 Task: Create new contact,   with mail id: 'GenesisThompson@nbcnewyork.com', first name: 'Genesis', Last name: 'Thompson', Job Title: Business Consultant, Phone number (916) 555-9012. Change life cycle stage to  'Lead' and lead status to 'New'. Add new company to the associated contact: www.reconnectenergy.com_x000D_
 and type: Prospect. Logged in from softage.1@softage.net
Action: Mouse moved to (83, 54)
Screenshot: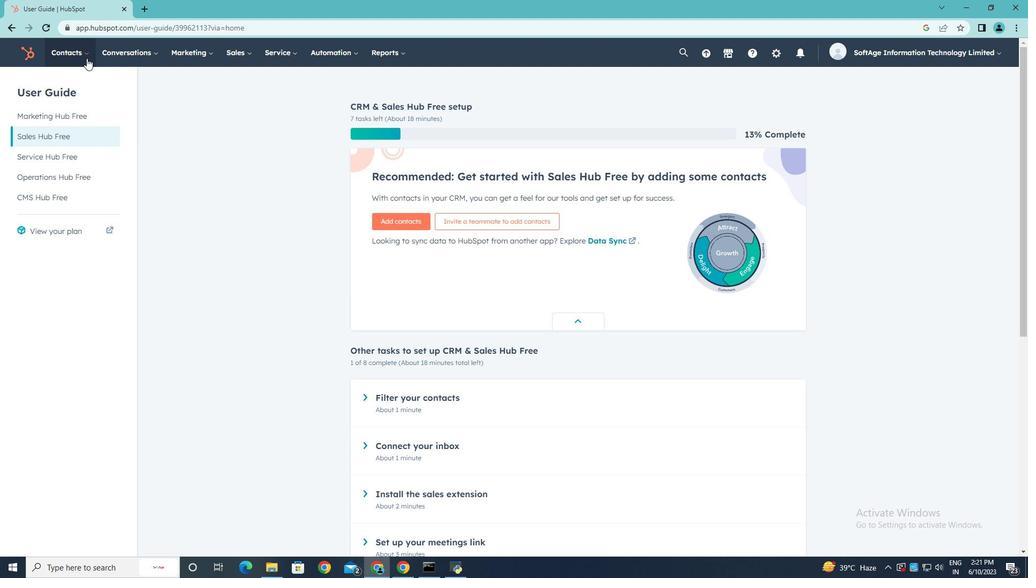 
Action: Mouse pressed left at (83, 54)
Screenshot: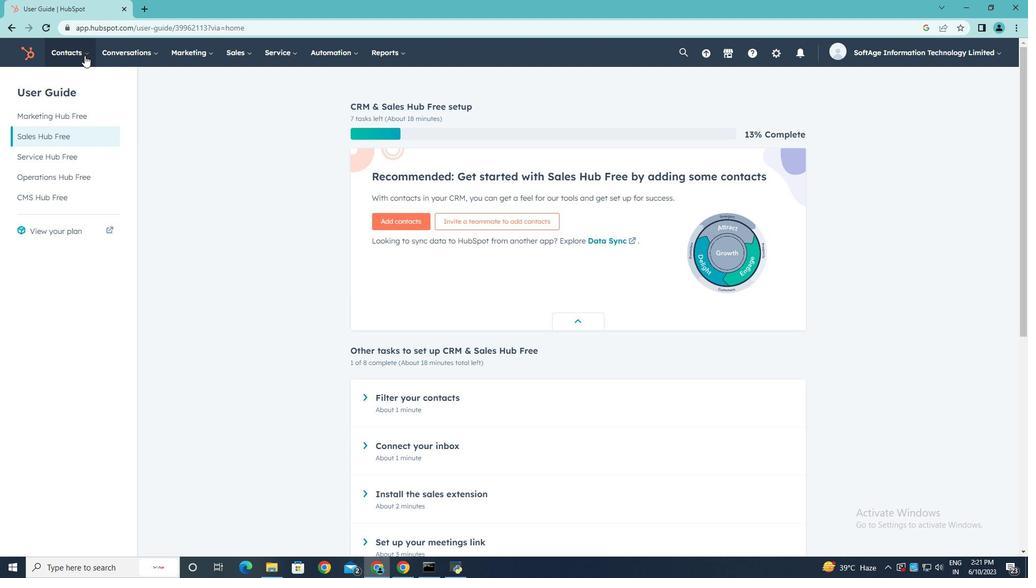 
Action: Mouse moved to (76, 85)
Screenshot: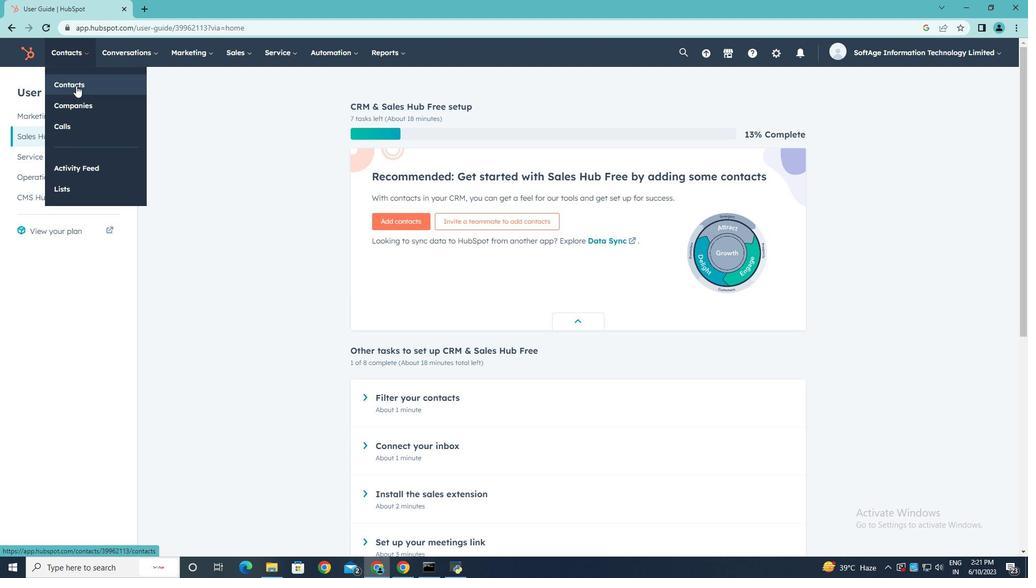 
Action: Mouse pressed left at (76, 85)
Screenshot: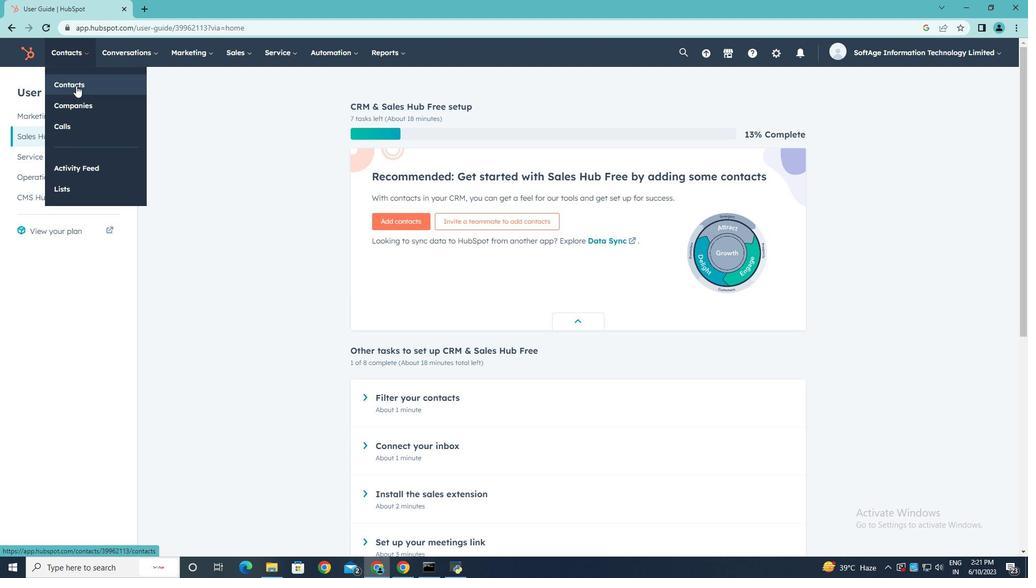 
Action: Mouse moved to (973, 92)
Screenshot: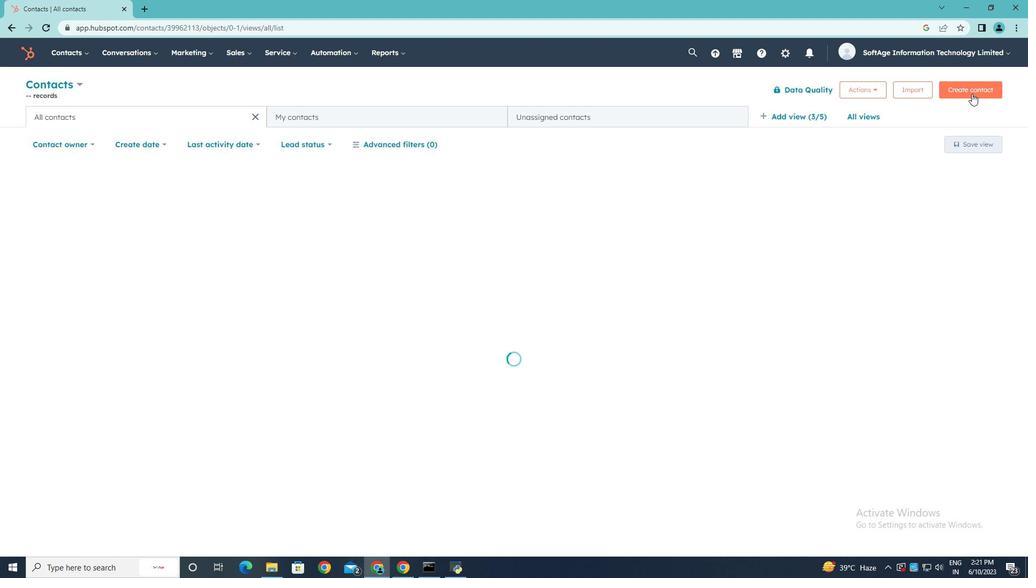 
Action: Mouse pressed left at (973, 92)
Screenshot: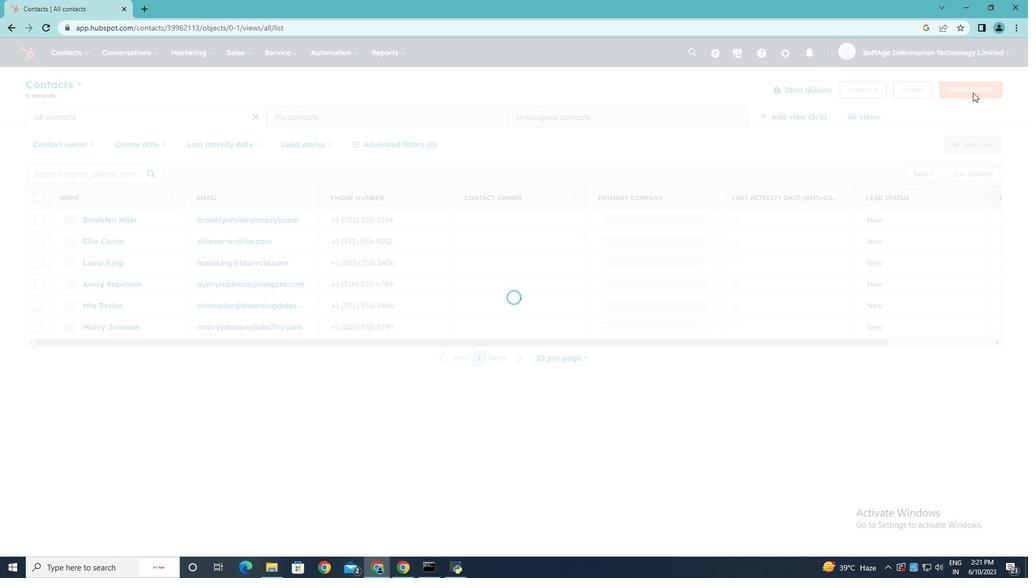 
Action: Mouse moved to (769, 138)
Screenshot: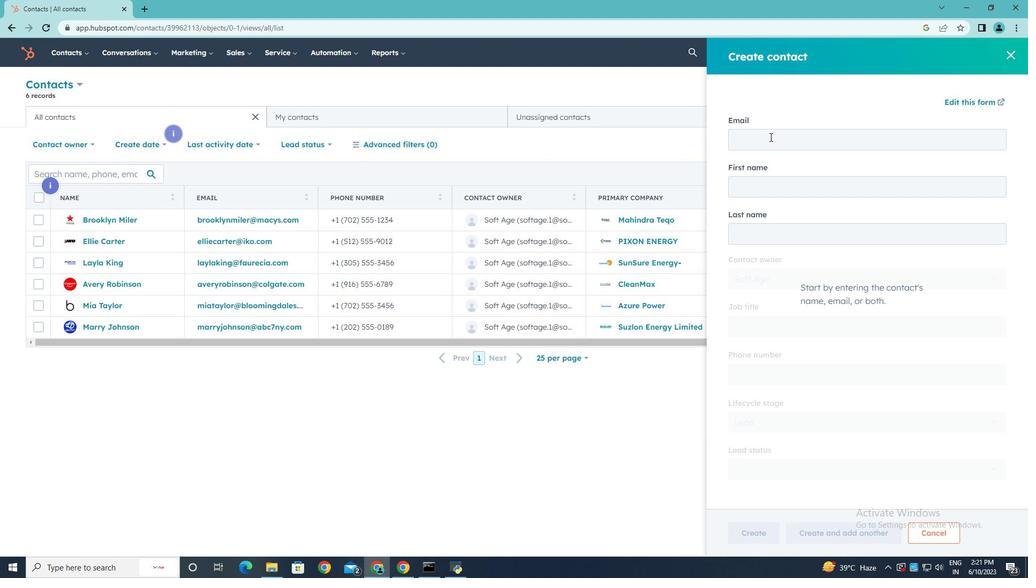 
Action: Mouse pressed left at (769, 138)
Screenshot: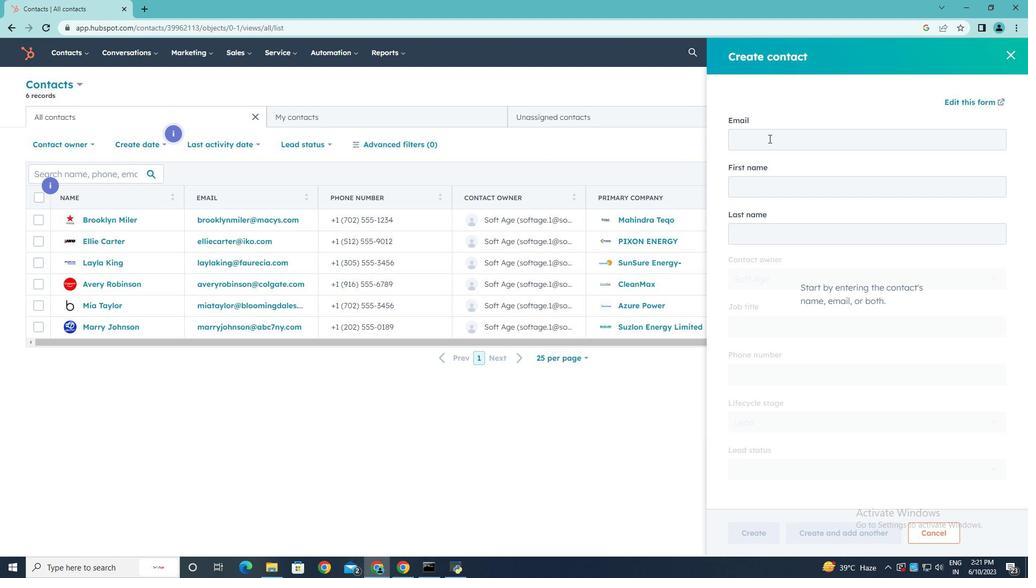 
Action: Key pressed <Key.shift>Genesis<Key.shift><Key.shift>Thompson<Key.shift>@nbcner<Key.backspace>wyork.com
Screenshot: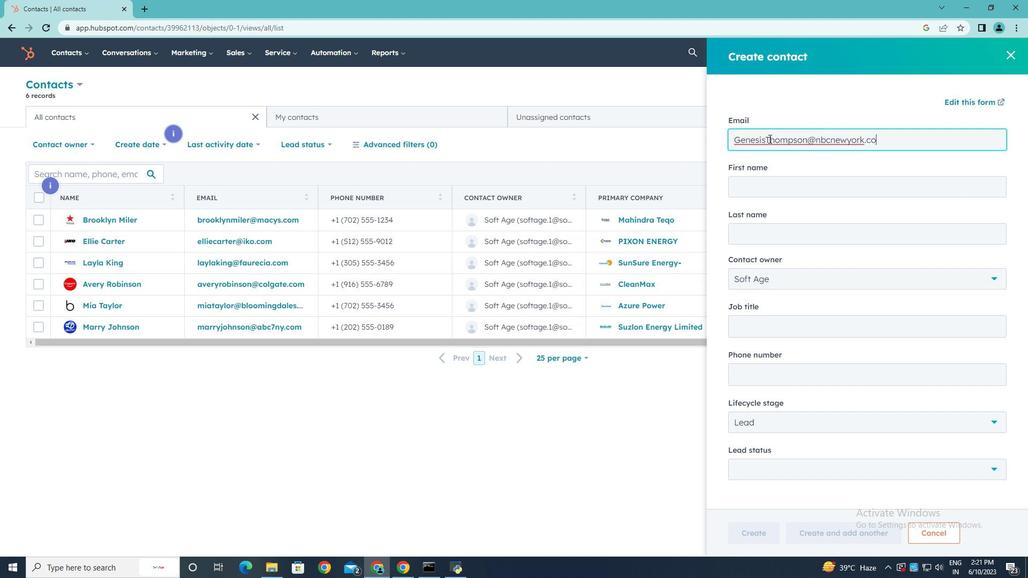 
Action: Mouse moved to (790, 182)
Screenshot: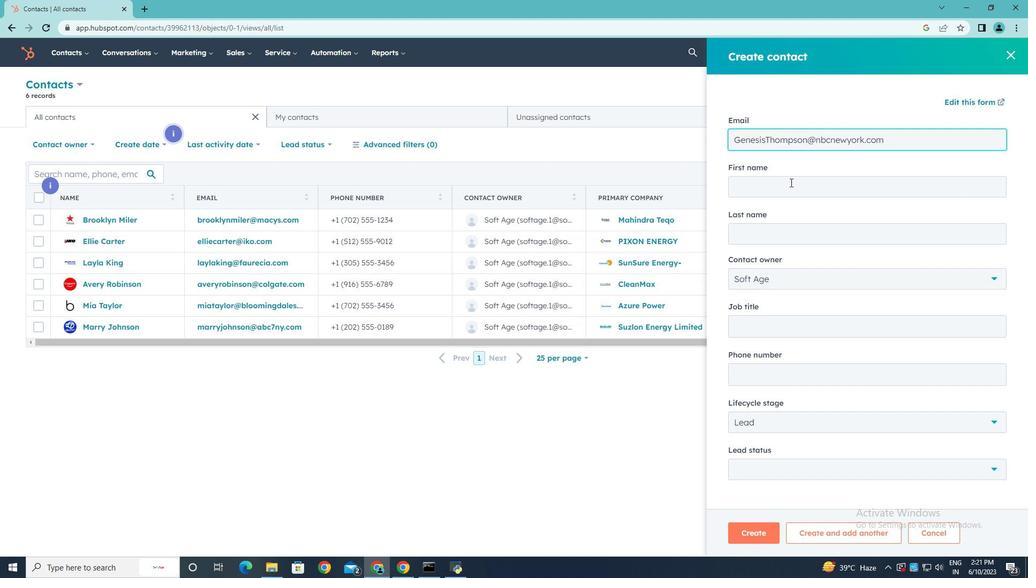 
Action: Mouse pressed left at (790, 182)
Screenshot: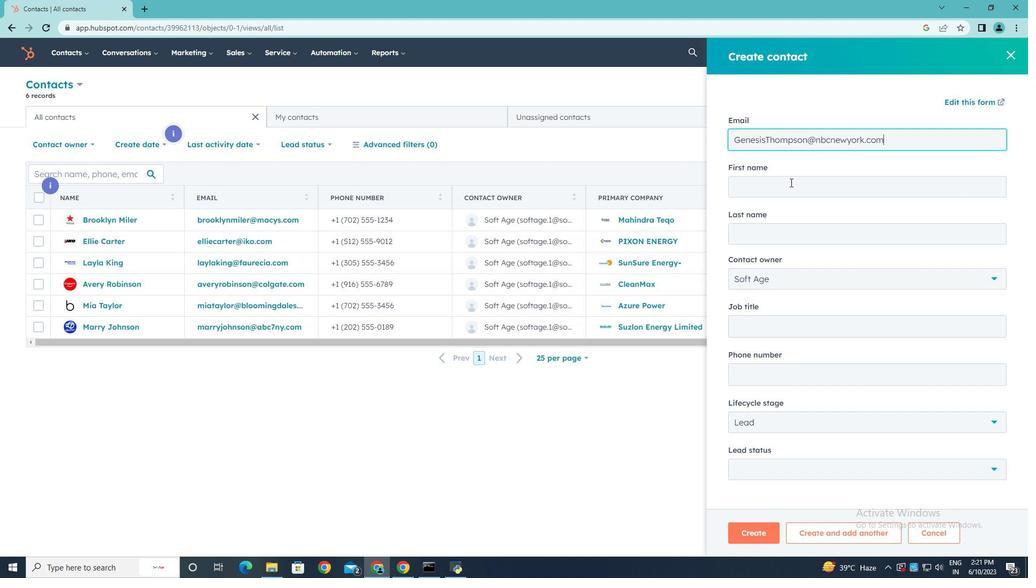 
Action: Key pressed <Key.shift>Genesis
Screenshot: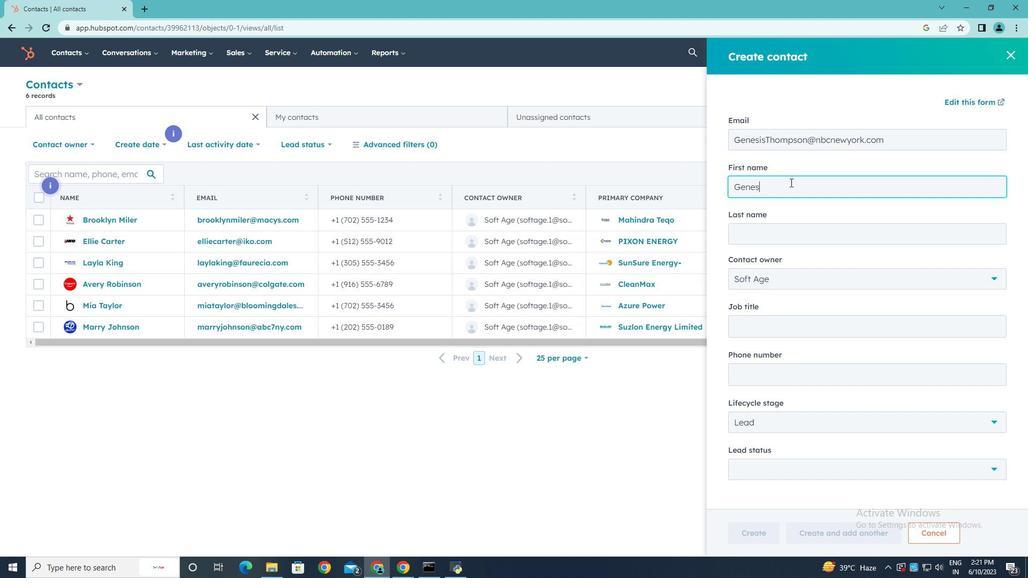 
Action: Mouse moved to (779, 236)
Screenshot: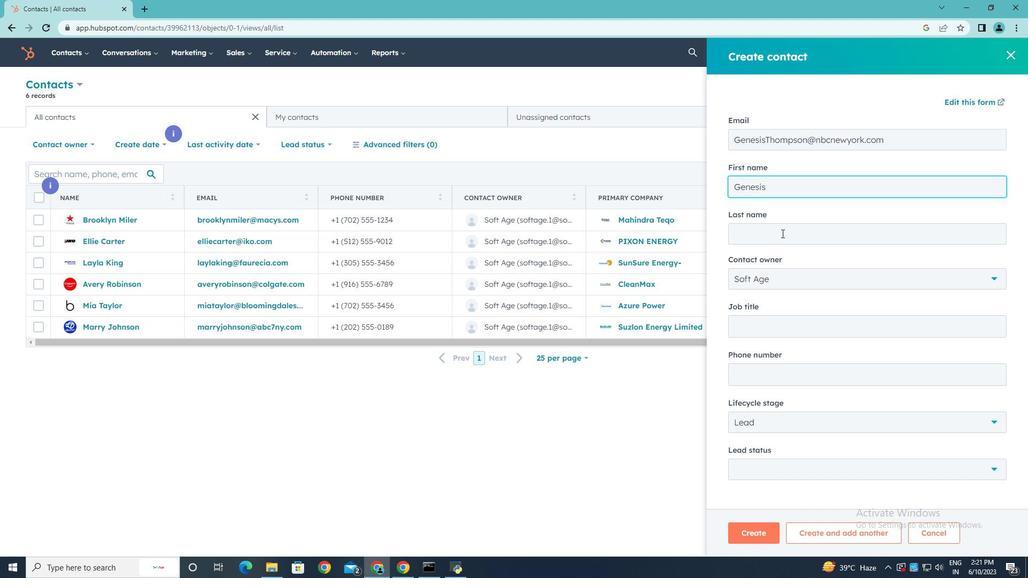
Action: Mouse pressed left at (779, 236)
Screenshot: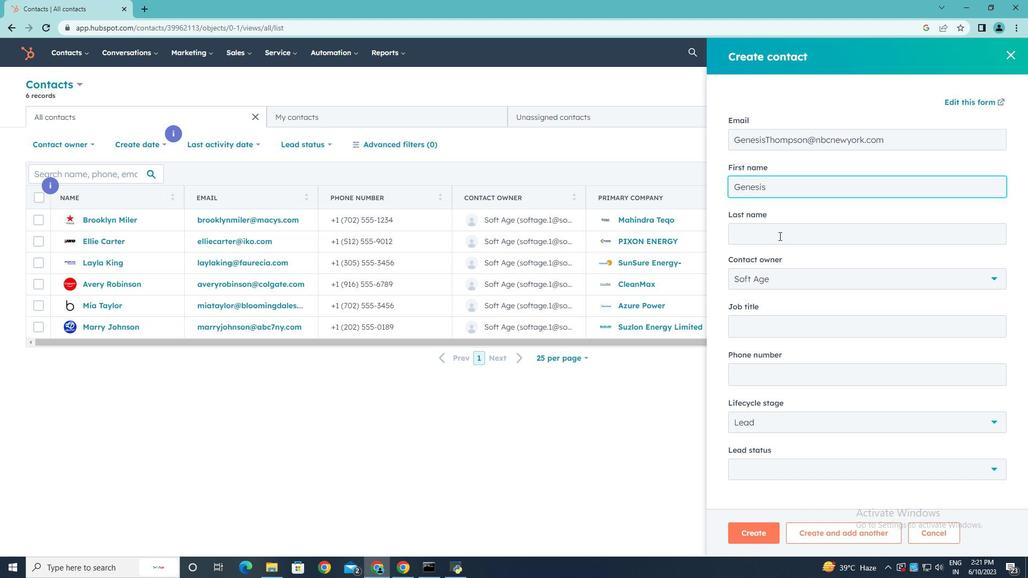 
Action: Key pressed <Key.shift>Thompson
Screenshot: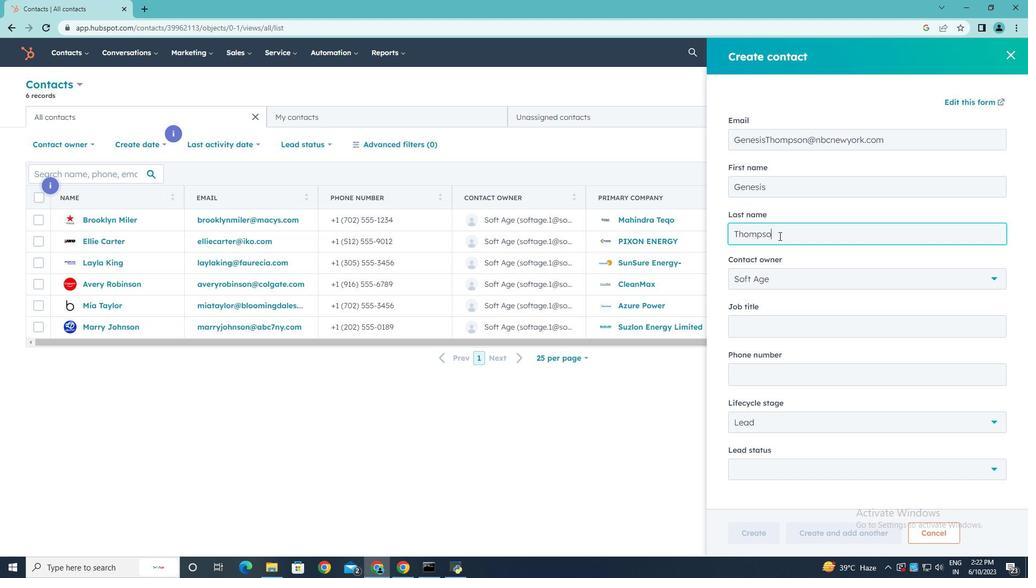 
Action: Mouse moved to (759, 326)
Screenshot: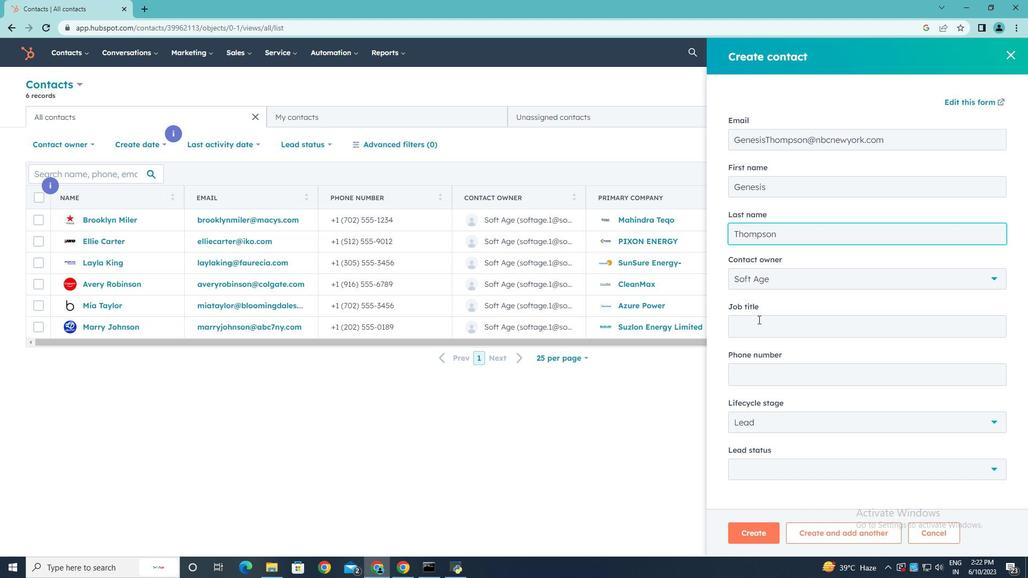 
Action: Mouse pressed left at (759, 326)
Screenshot: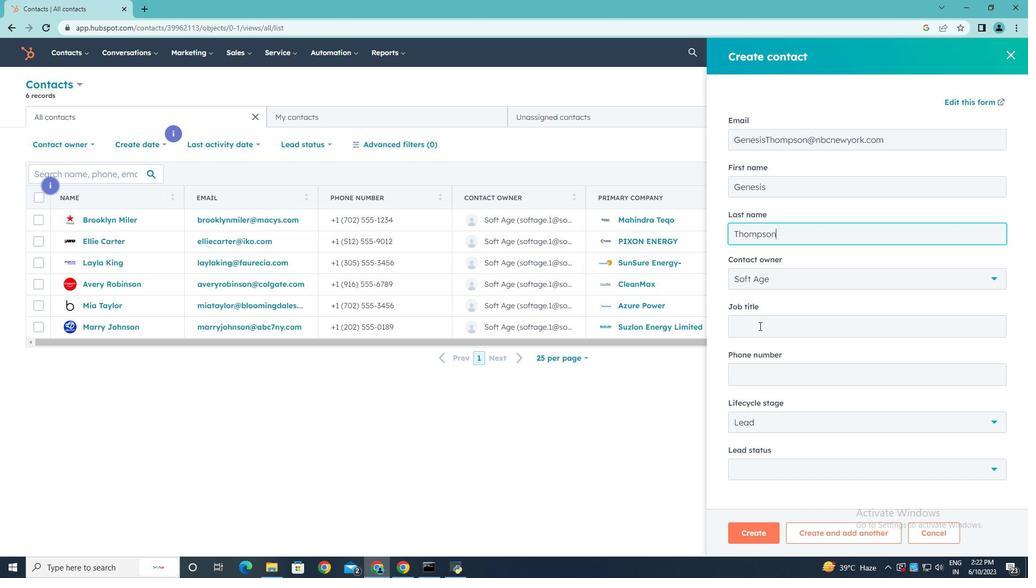 
Action: Key pressed <Key.shift><Key.shift><Key.shift><Key.shift><Key.shift><Key.shift><Key.shift><Key.shift><Key.shift><Key.shift><Key.shift><Key.shift><Key.shift><Key.shift><Key.shift><Key.shift><Key.shift><Key.shift><Key.shift><Key.shift><Key.shift><Key.shift><Key.shift><Key.shift><Key.shift><Key.shift><Key.shift><Key.shift>Business<Key.space><Key.shift>Consultant
Screenshot: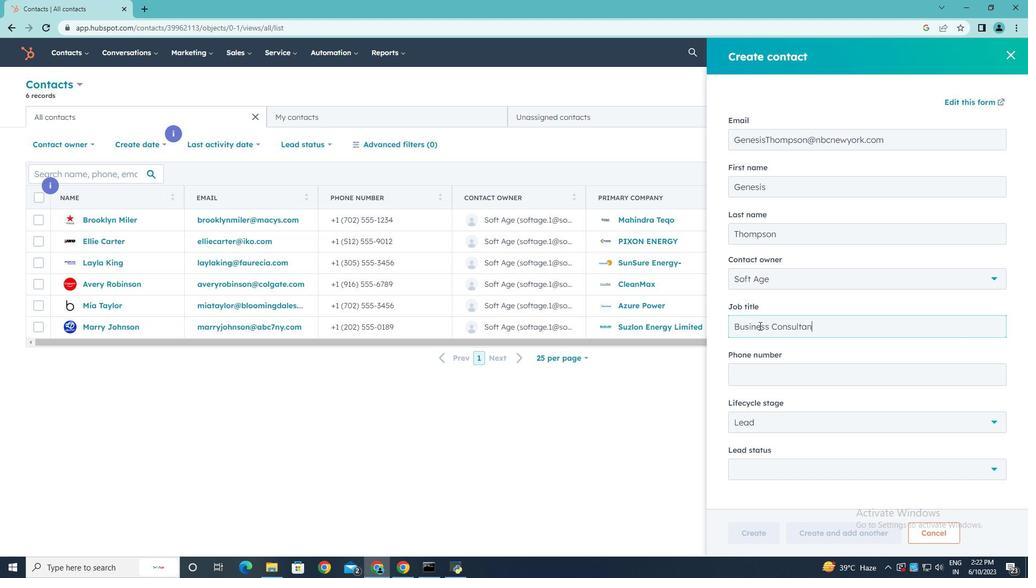 
Action: Mouse moved to (768, 372)
Screenshot: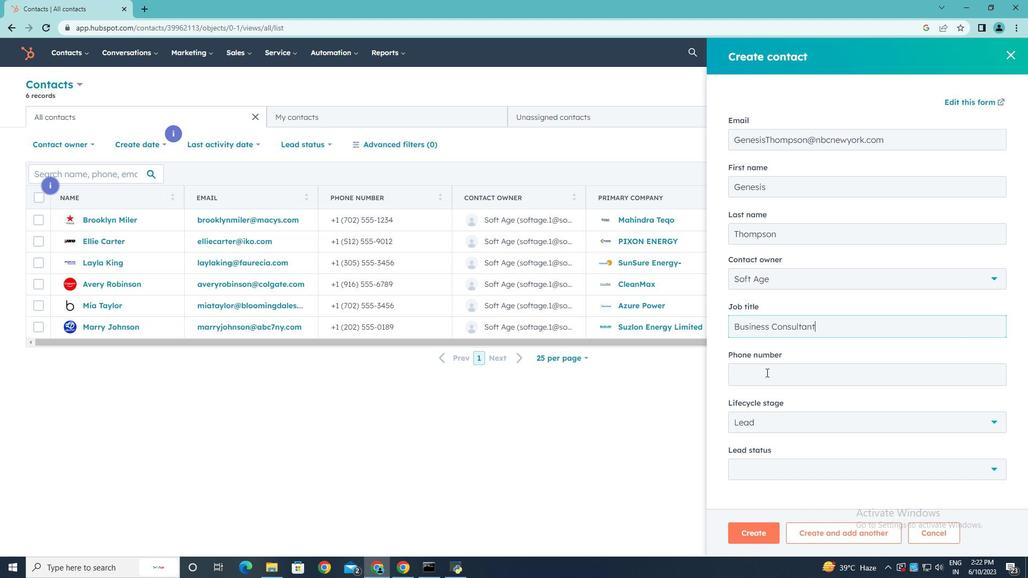 
Action: Mouse pressed left at (768, 372)
Screenshot: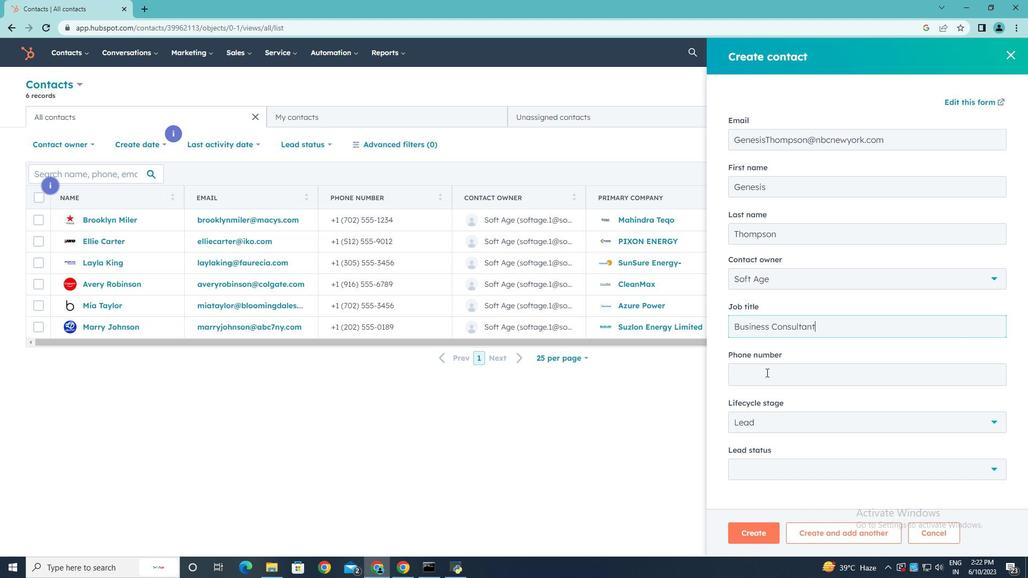 
Action: Key pressed 9165559012
Screenshot: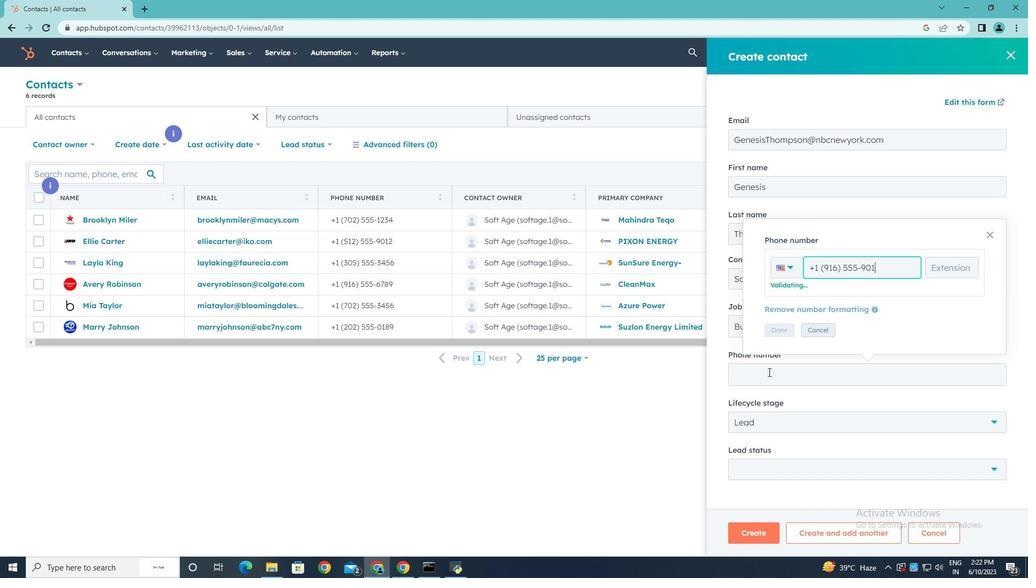 
Action: Mouse moved to (783, 332)
Screenshot: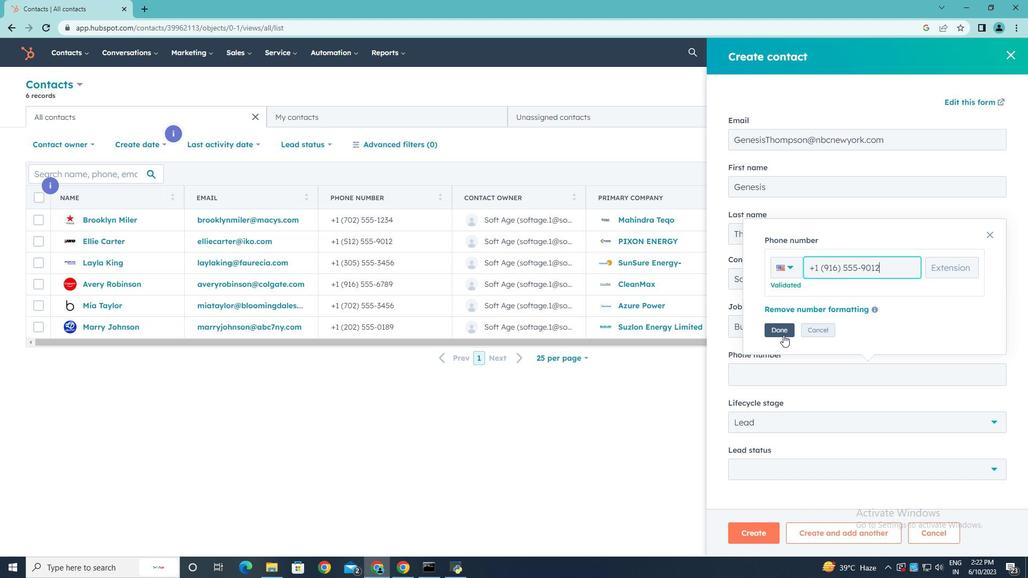 
Action: Mouse pressed left at (783, 332)
Screenshot: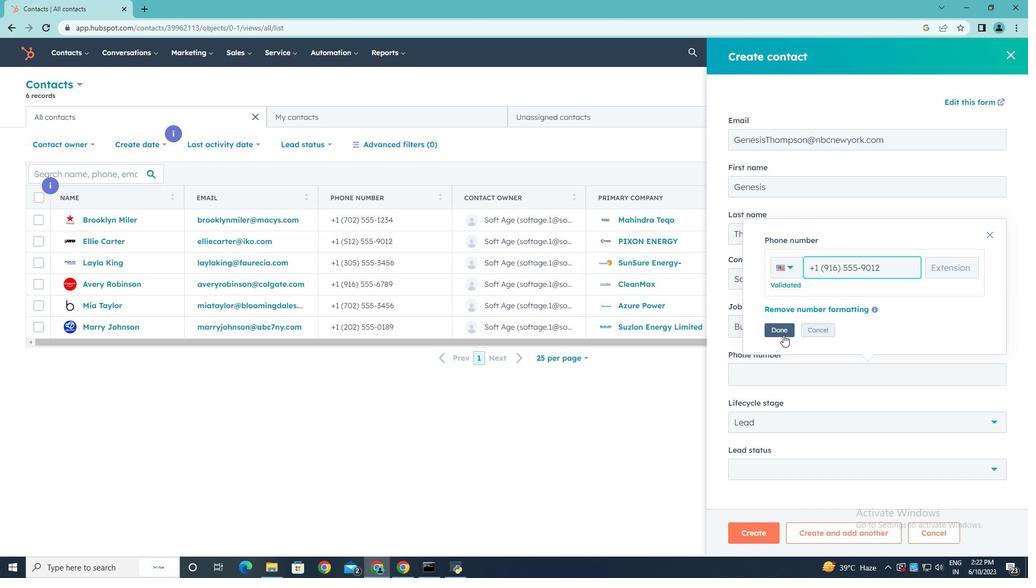 
Action: Mouse moved to (963, 423)
Screenshot: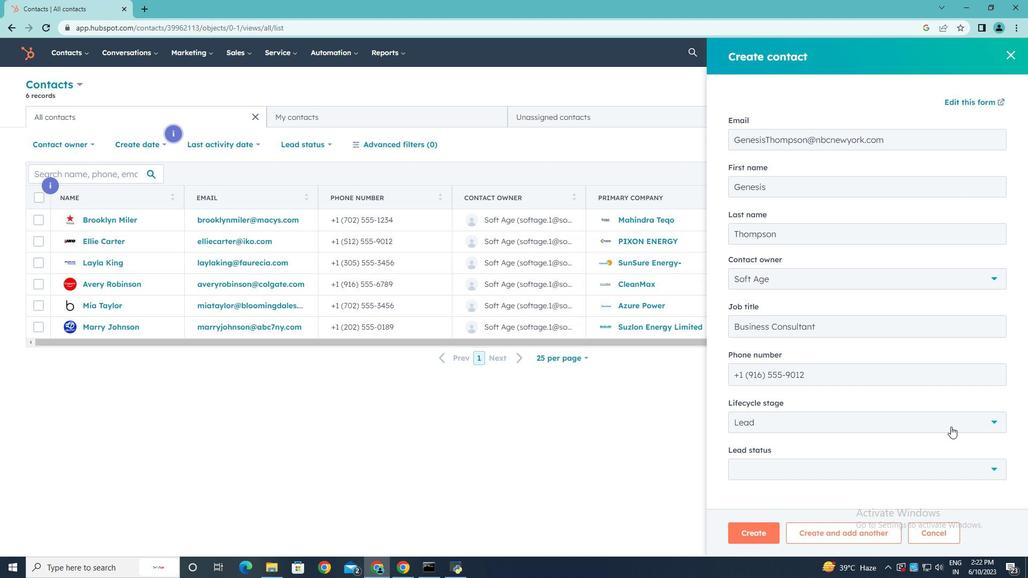 
Action: Mouse pressed left at (963, 423)
Screenshot: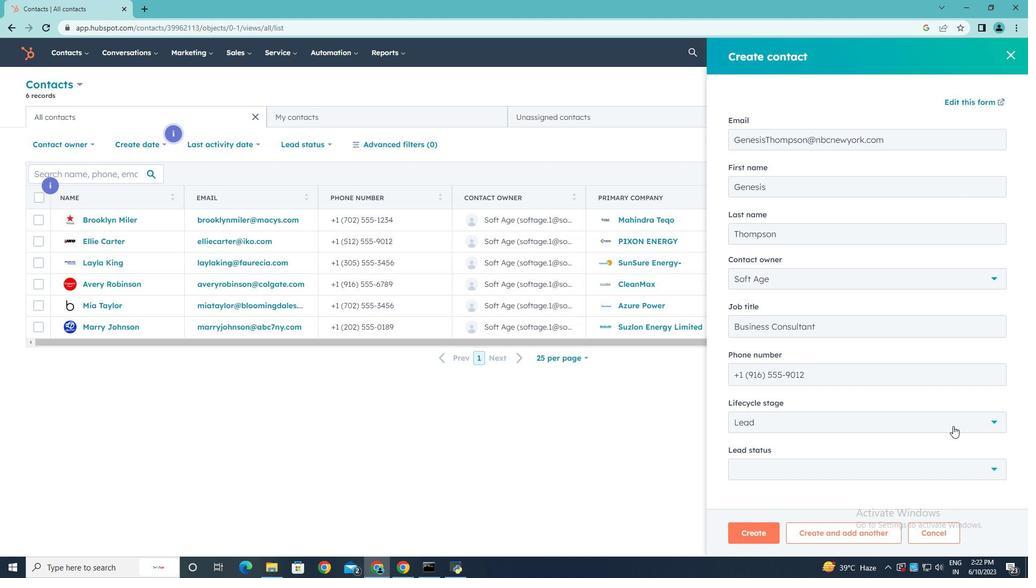
Action: Mouse moved to (794, 328)
Screenshot: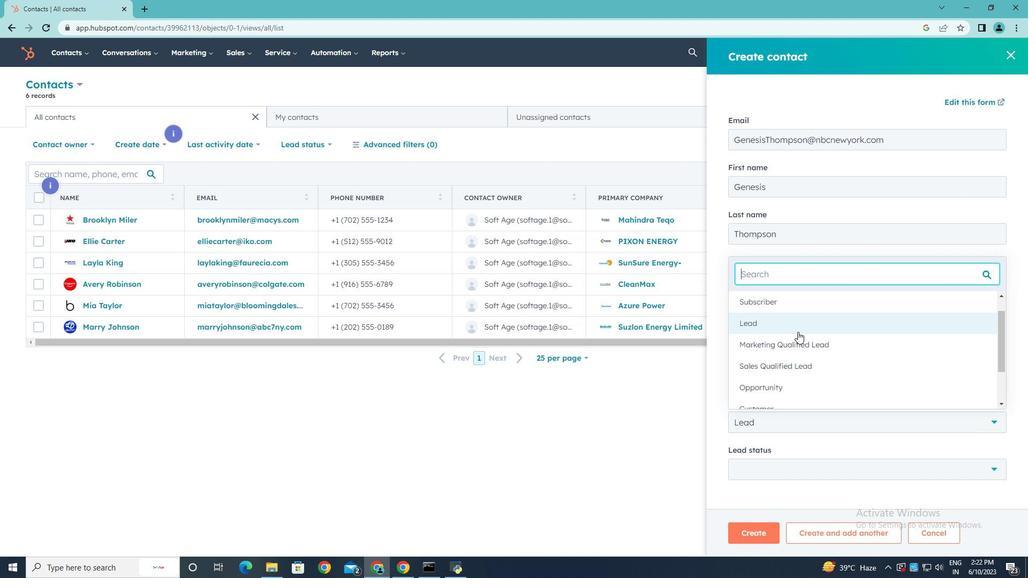 
Action: Mouse pressed left at (794, 328)
Screenshot: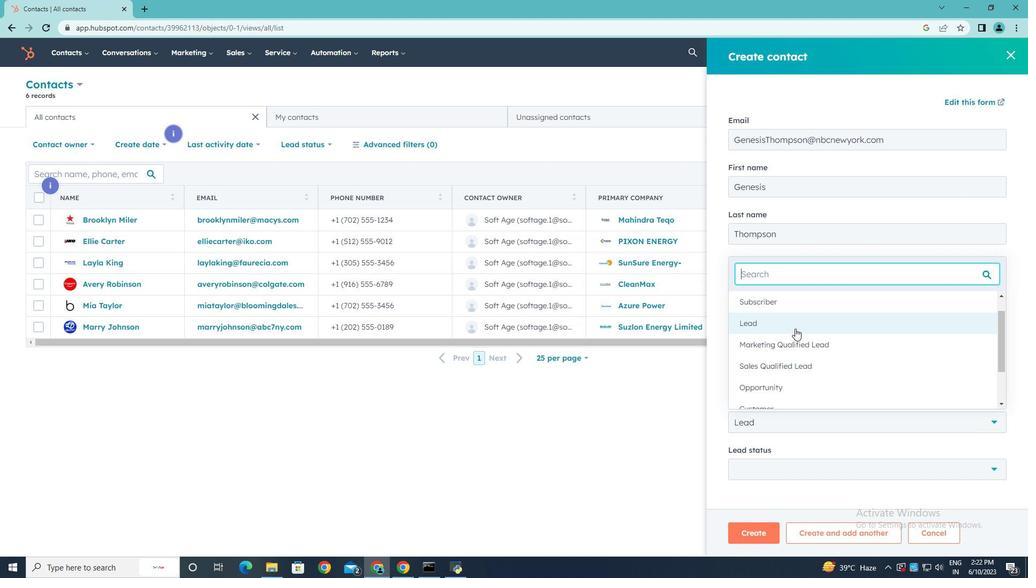 
Action: Mouse moved to (998, 472)
Screenshot: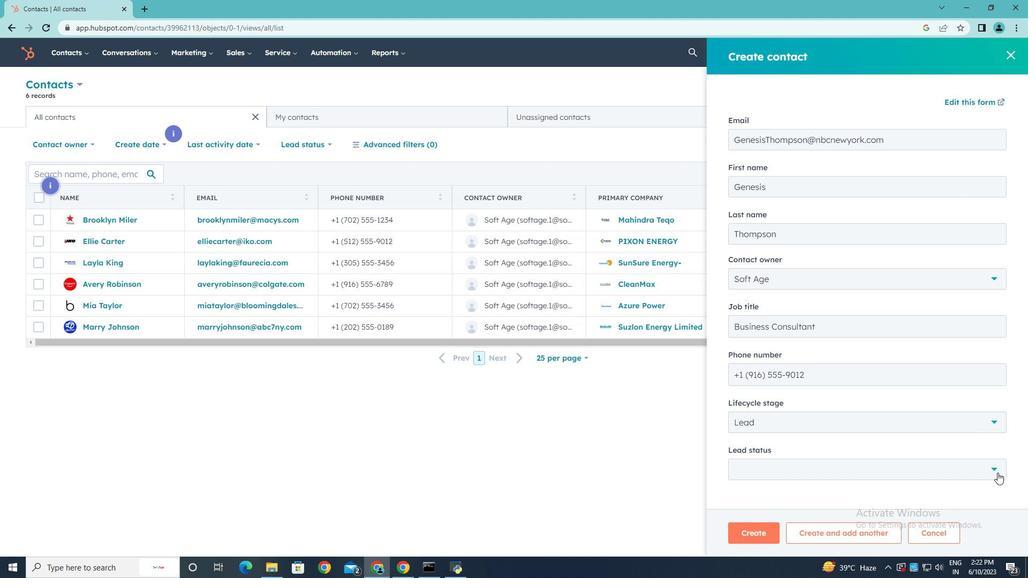 
Action: Mouse pressed left at (998, 472)
Screenshot: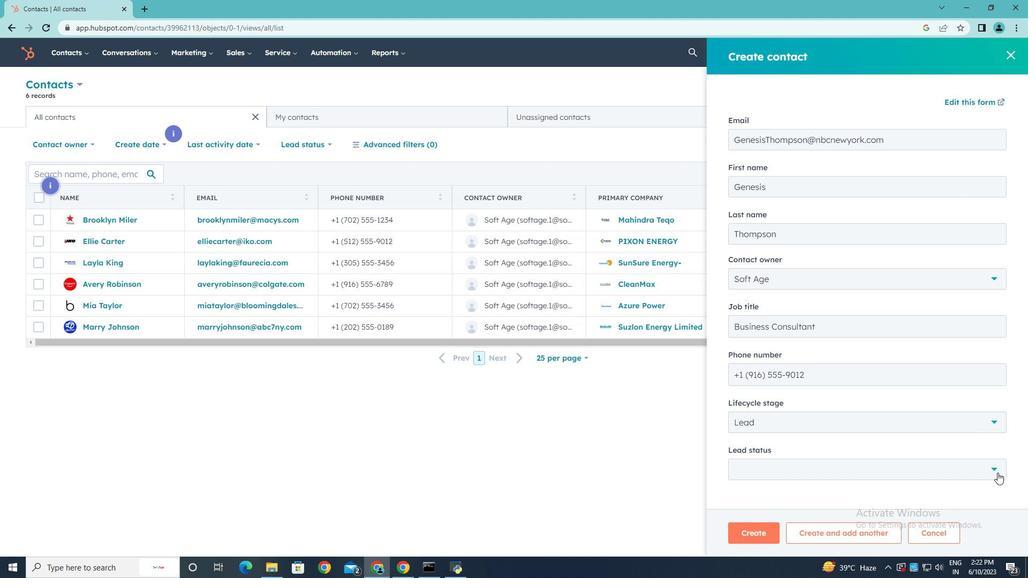 
Action: Mouse moved to (837, 374)
Screenshot: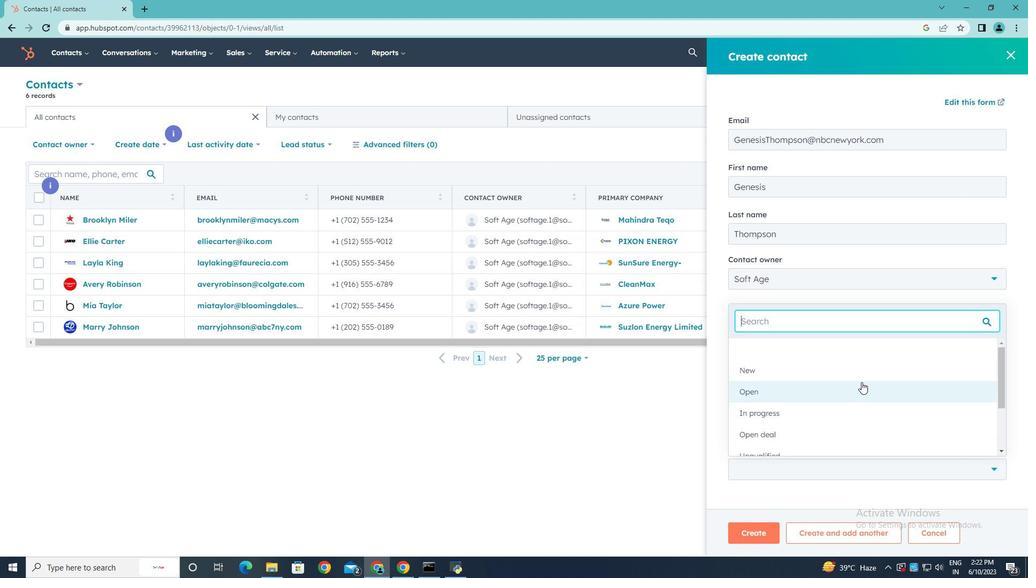 
Action: Mouse pressed left at (837, 374)
Screenshot: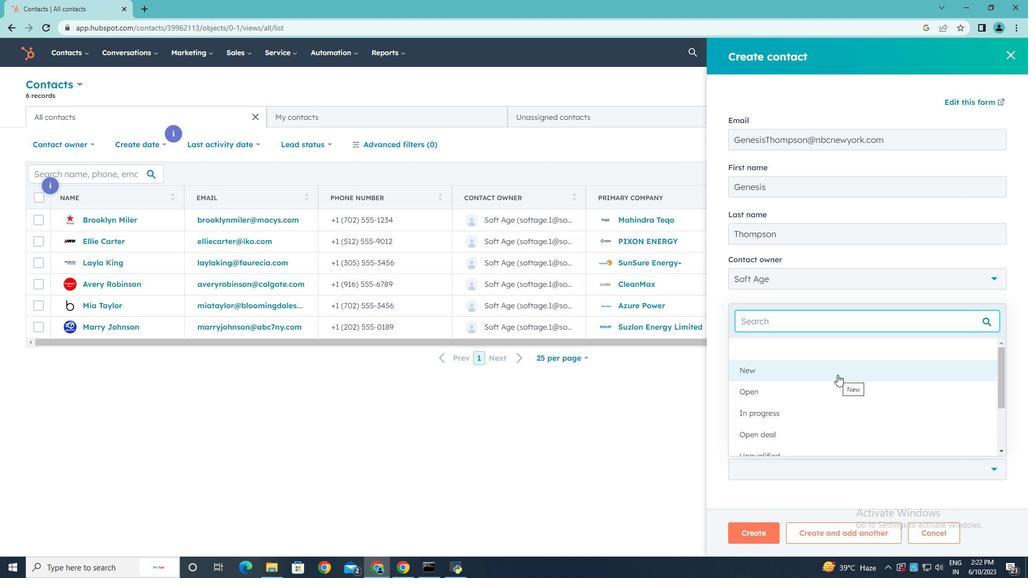 
Action: Mouse moved to (838, 431)
Screenshot: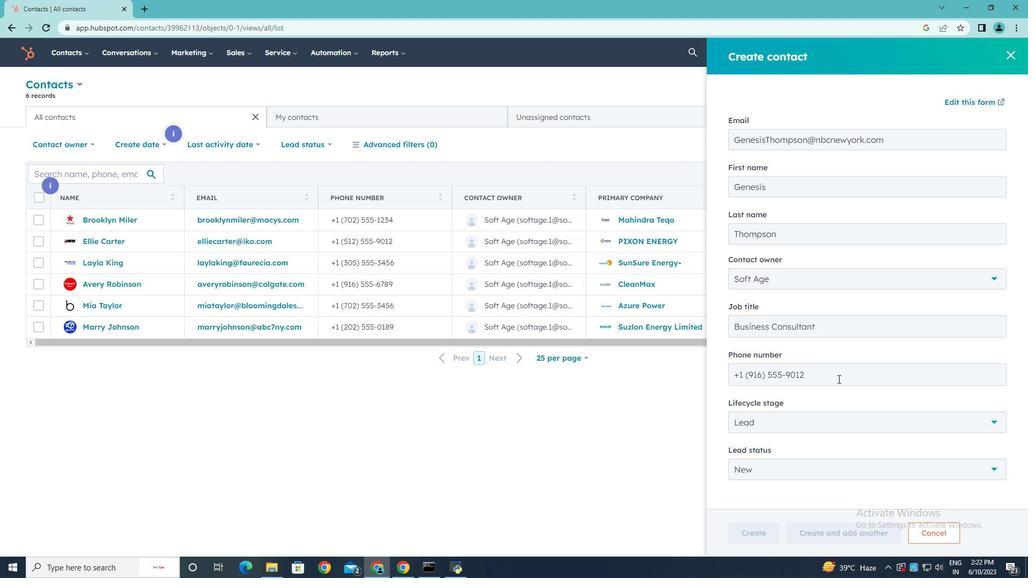 
Action: Mouse scrolled (838, 431) with delta (0, 0)
Screenshot: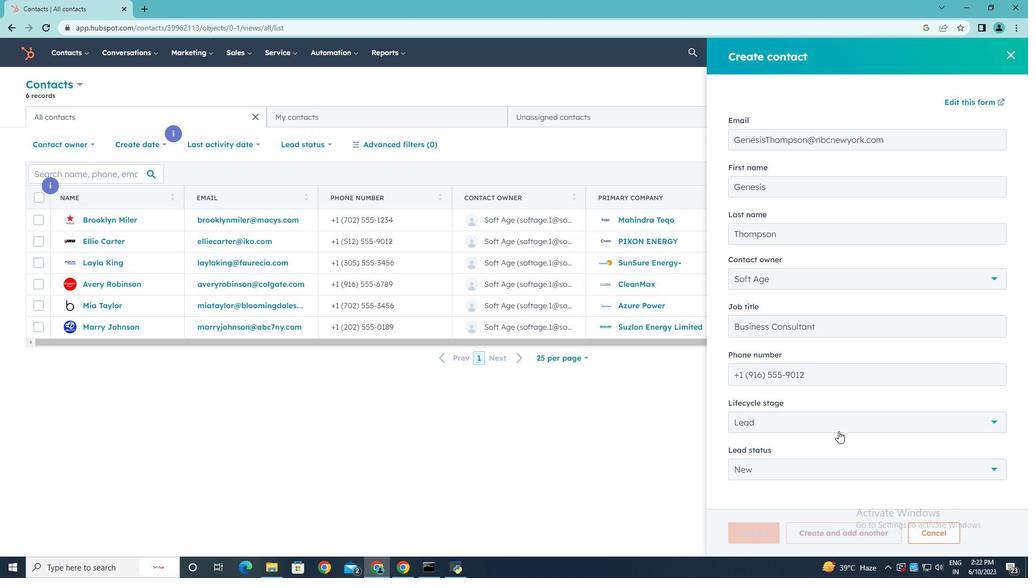 
Action: Mouse scrolled (838, 431) with delta (0, 0)
Screenshot: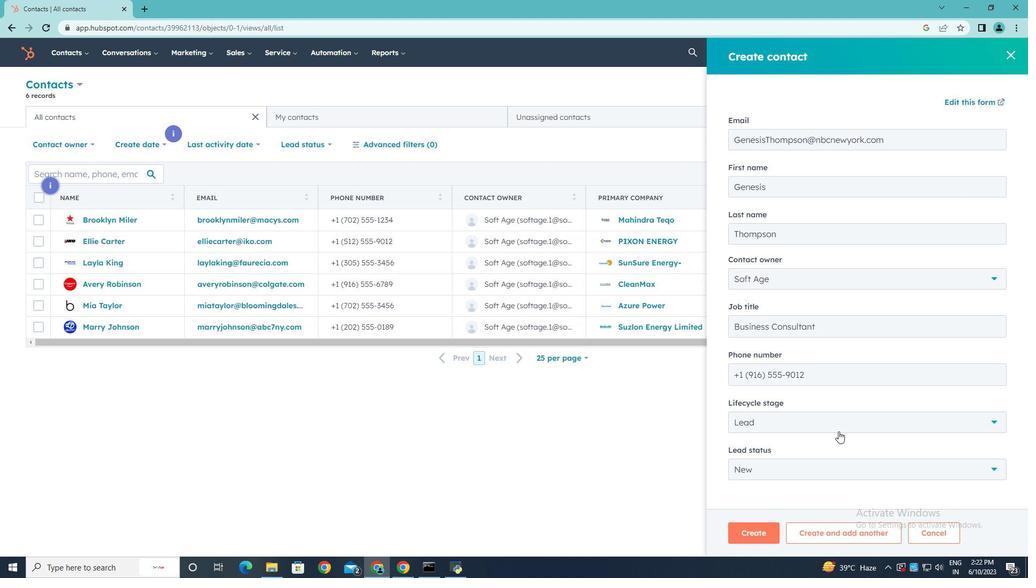 
Action: Mouse scrolled (838, 431) with delta (0, 0)
Screenshot: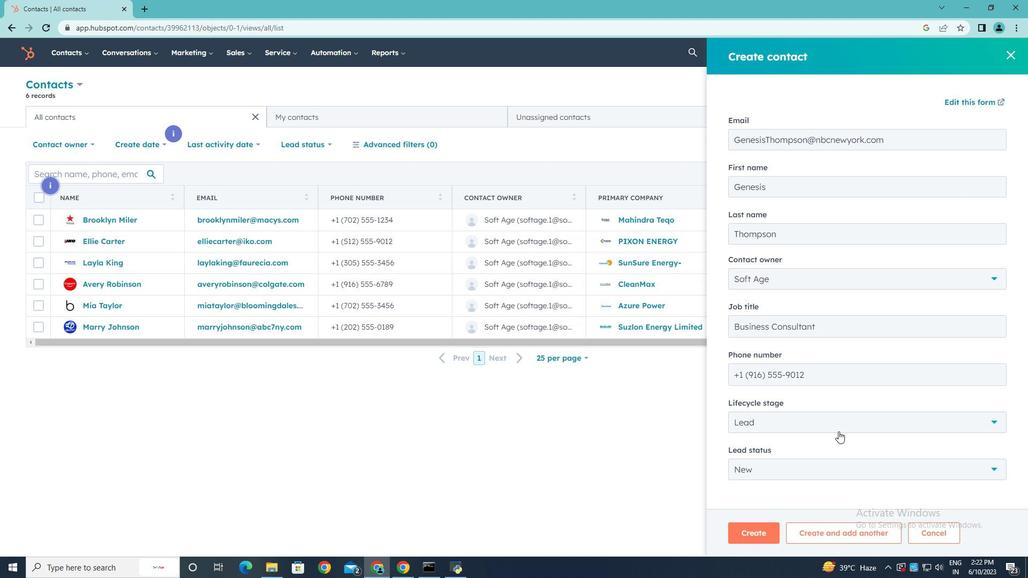 
Action: Mouse moved to (753, 534)
Screenshot: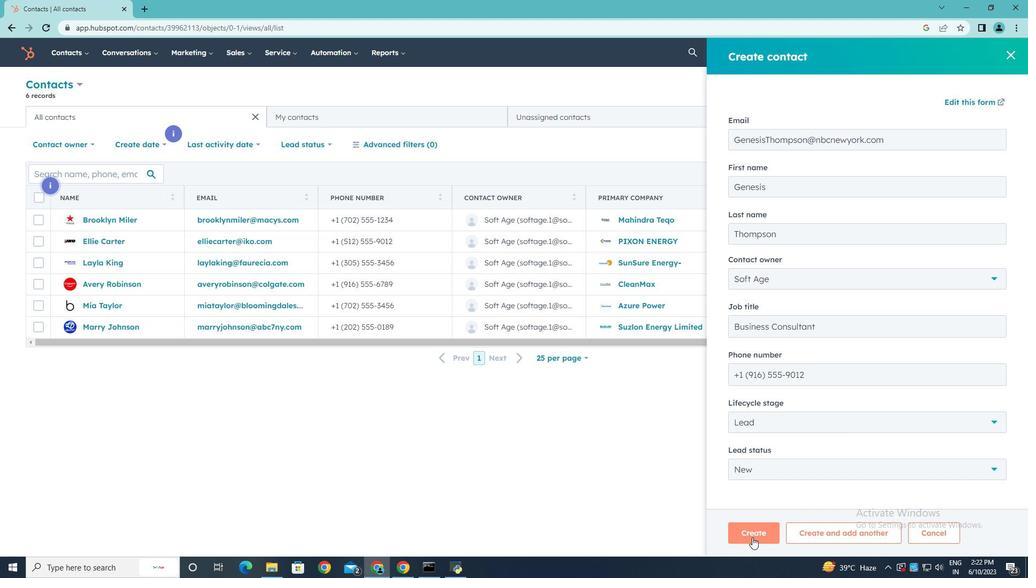
Action: Mouse pressed left at (753, 534)
Screenshot: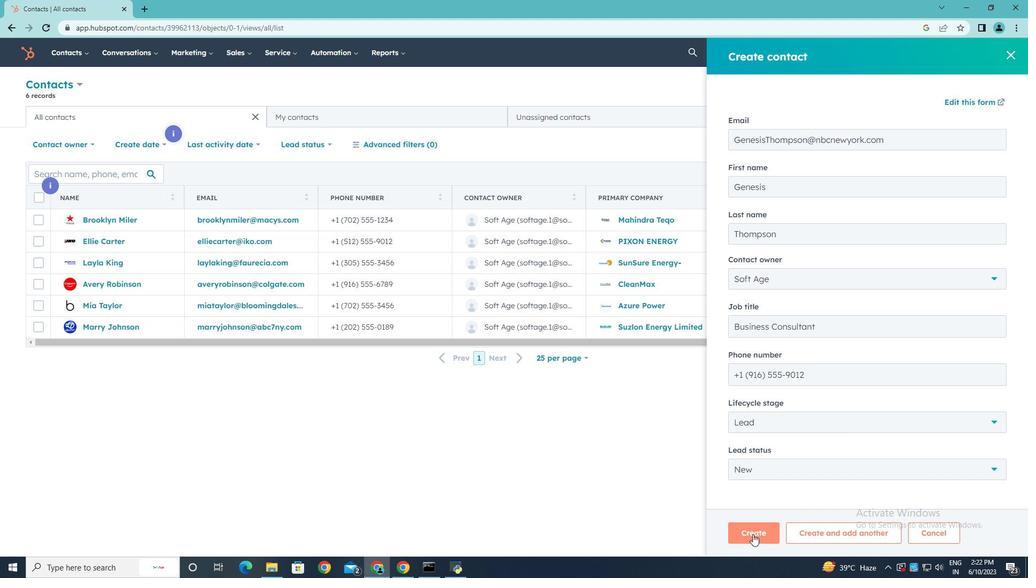 
Action: Mouse moved to (727, 345)
Screenshot: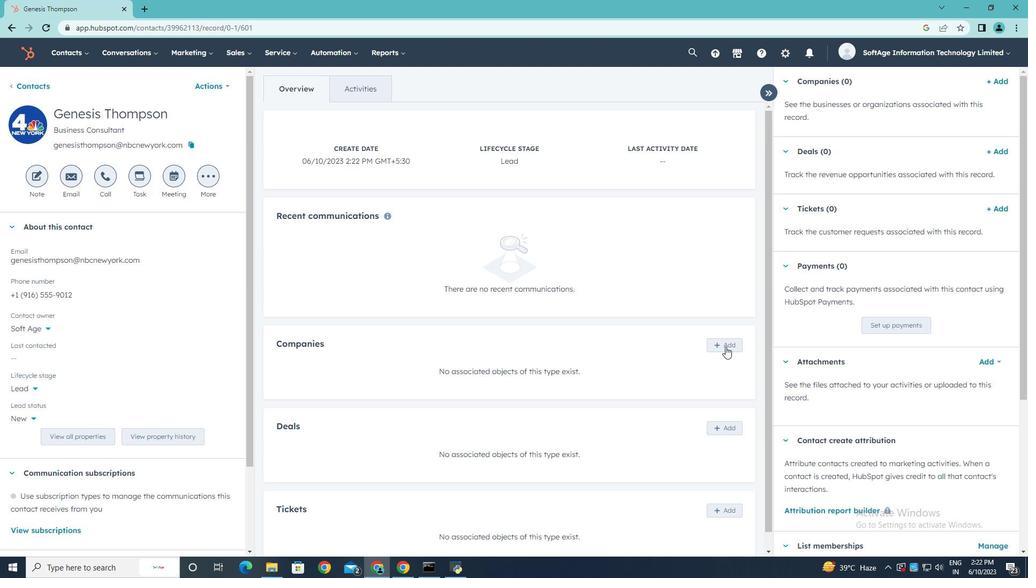 
Action: Mouse pressed left at (727, 345)
Screenshot: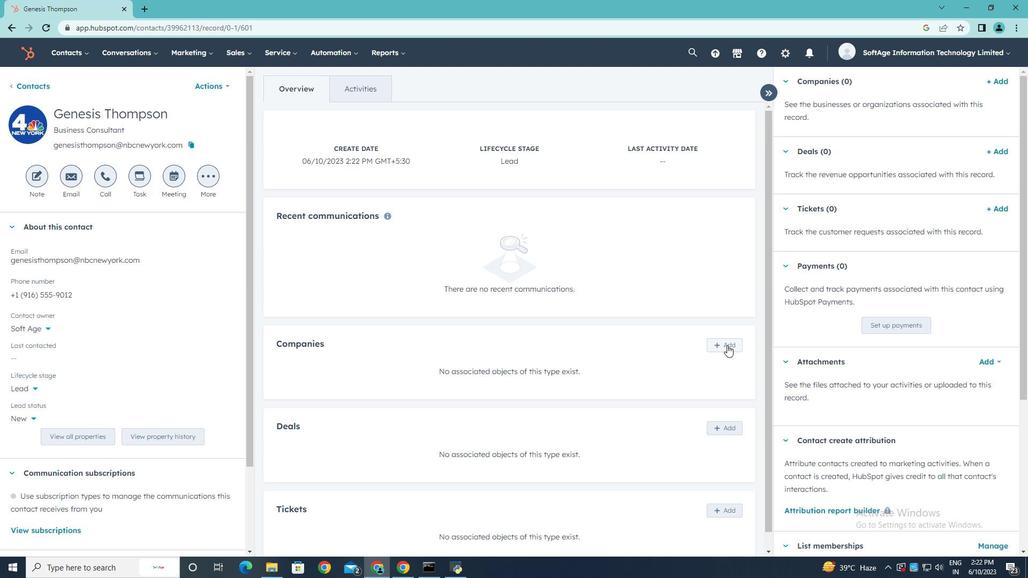 
Action: Mouse moved to (818, 104)
Screenshot: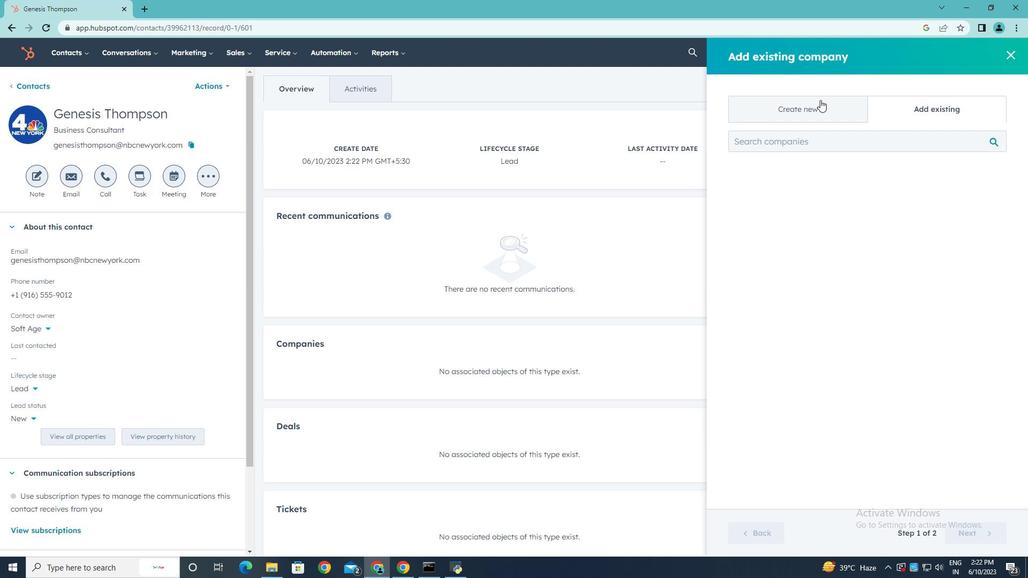 
Action: Mouse pressed left at (818, 104)
Screenshot: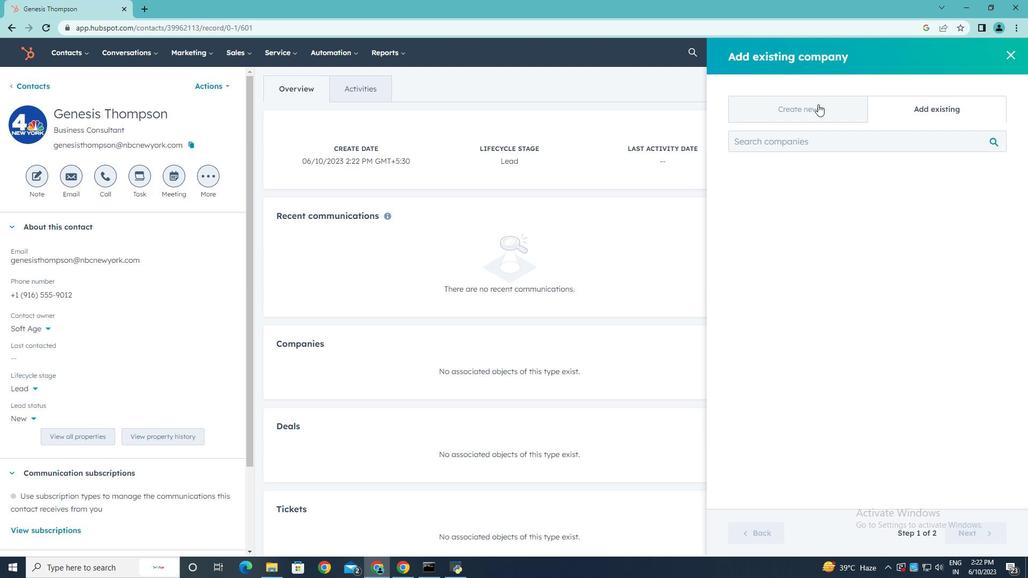 
Action: Mouse moved to (782, 169)
Screenshot: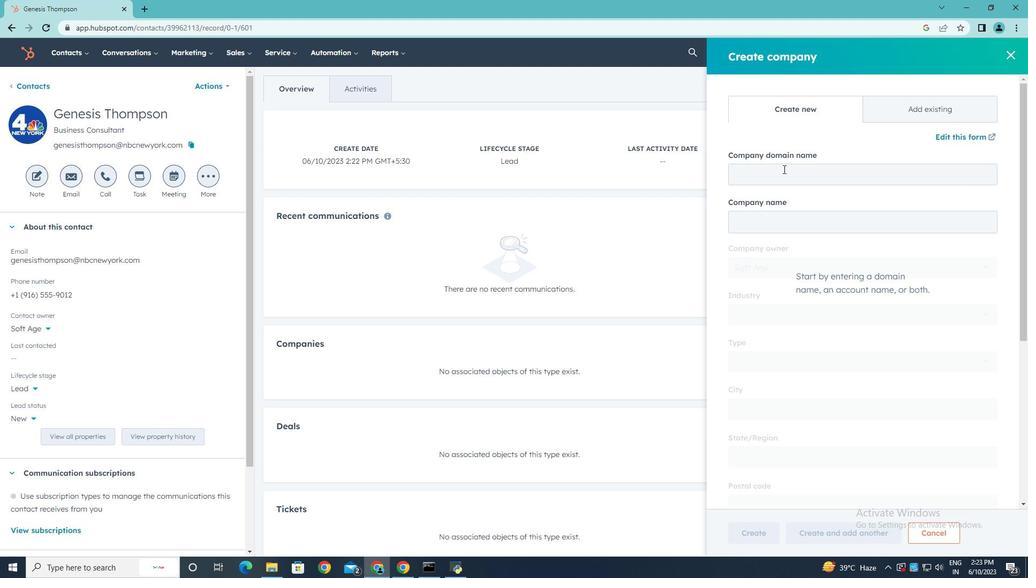 
Action: Mouse pressed left at (782, 169)
Screenshot: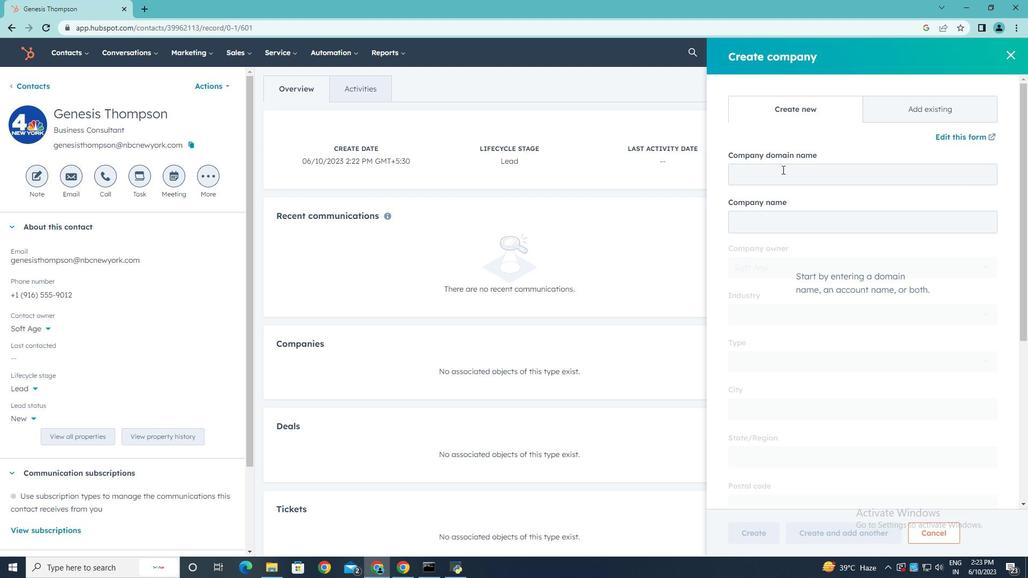 
Action: Mouse moved to (782, 169)
Screenshot: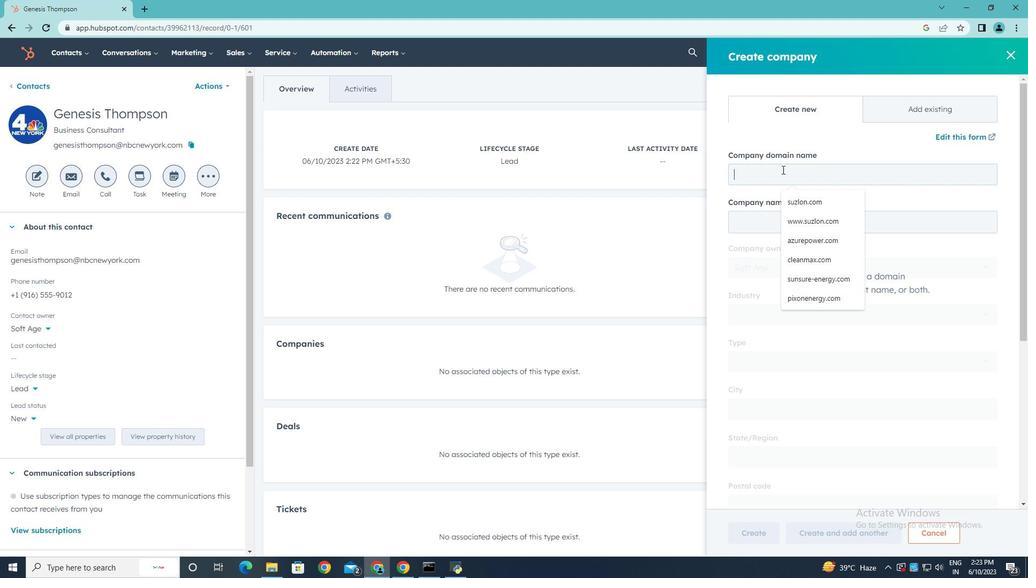 
Action: Key pressed www.reconnectenergy.com
Screenshot: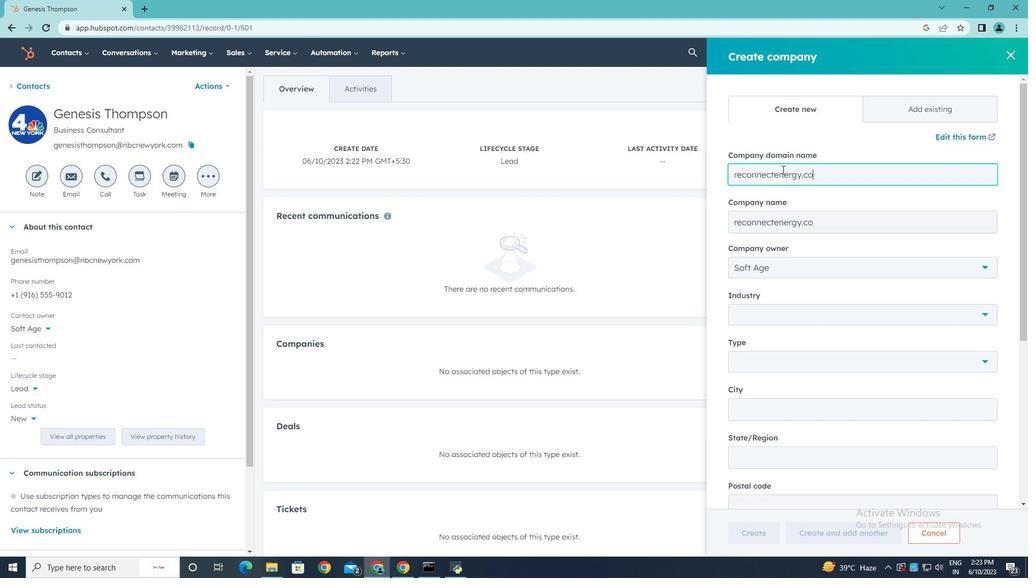 
Action: Mouse moved to (793, 348)
Screenshot: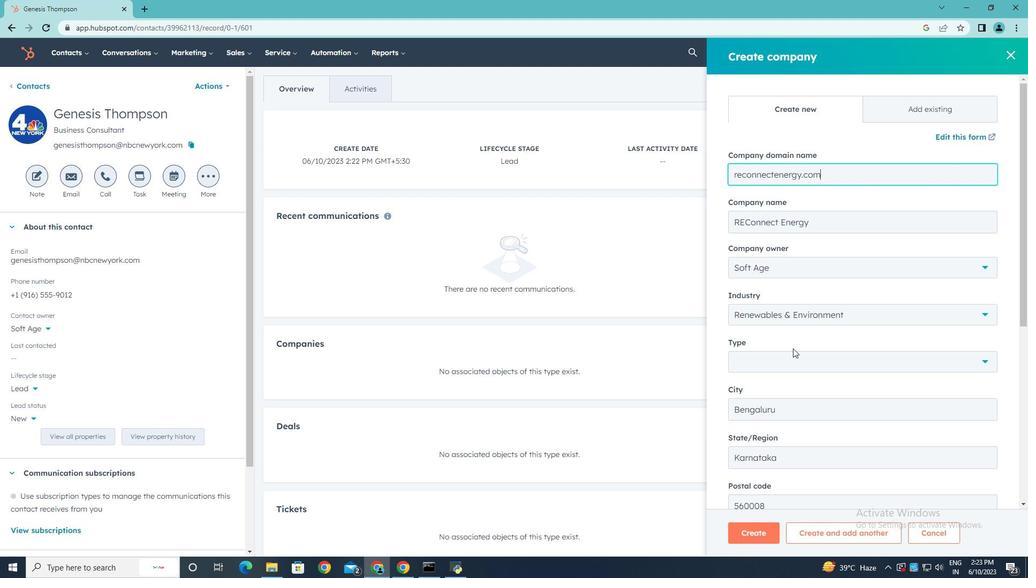 
Action: Mouse scrolled (793, 348) with delta (0, 0)
Screenshot: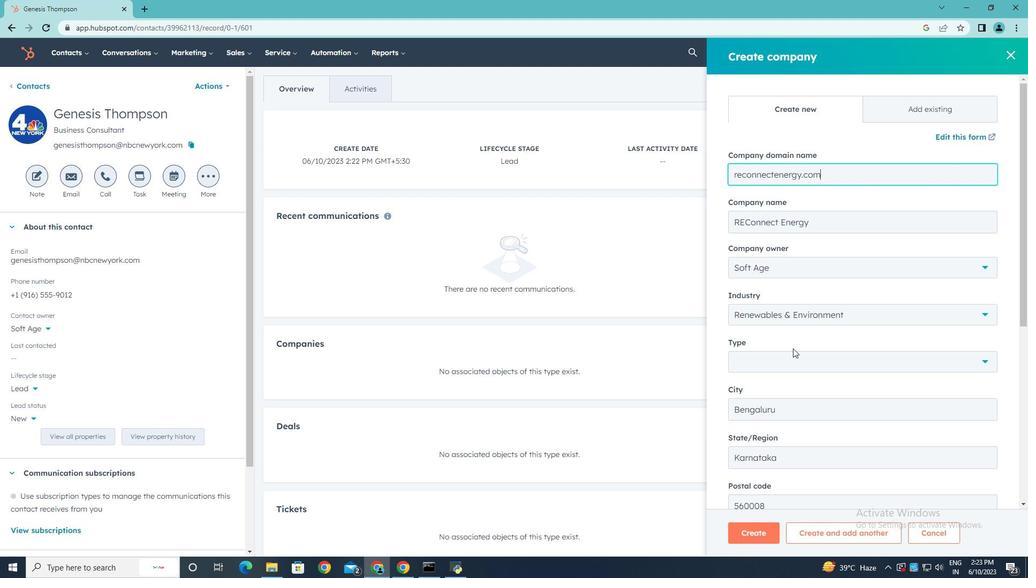 
Action: Mouse moved to (976, 309)
Screenshot: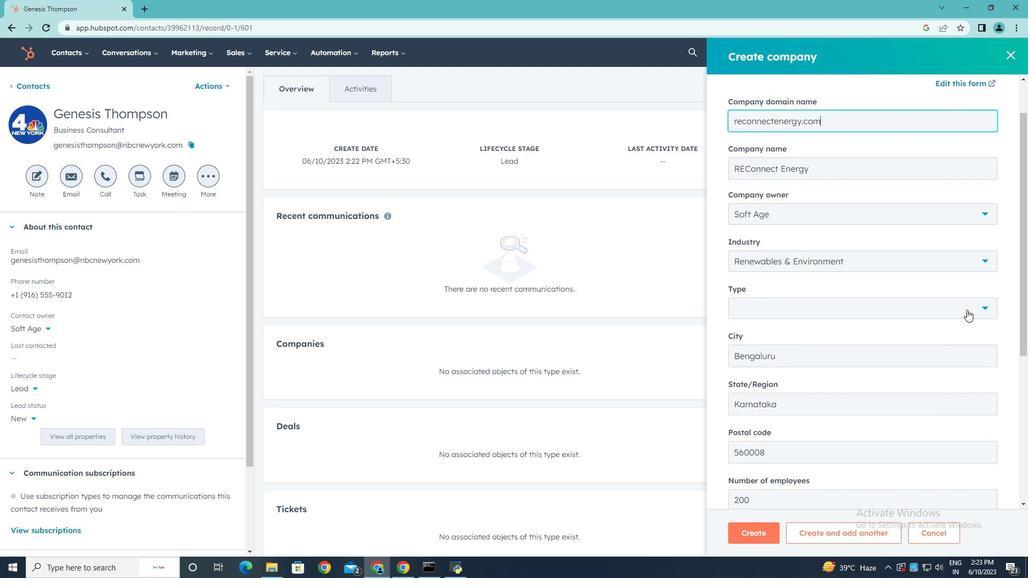 
Action: Mouse pressed left at (976, 309)
Screenshot: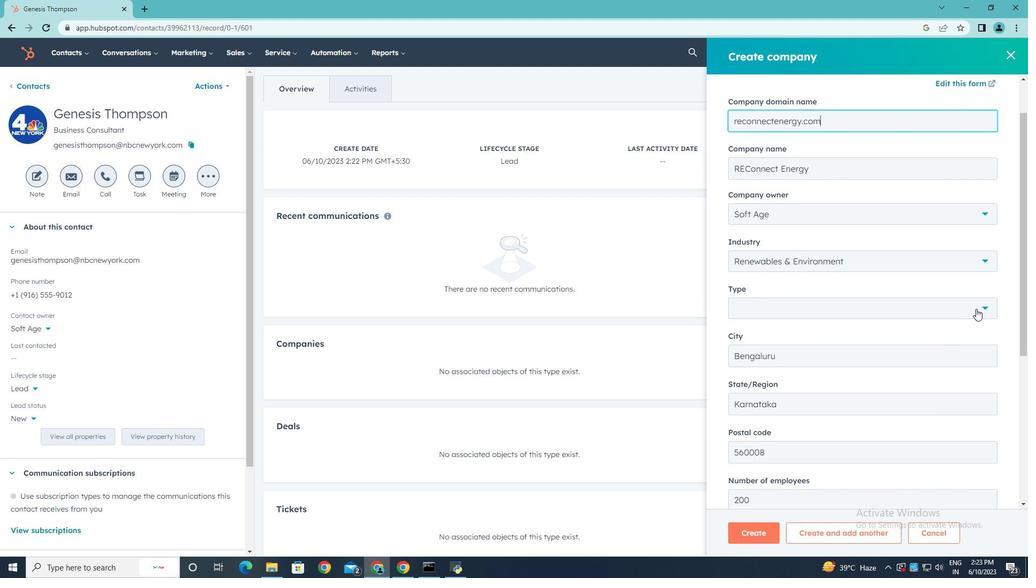 
Action: Mouse moved to (866, 355)
Screenshot: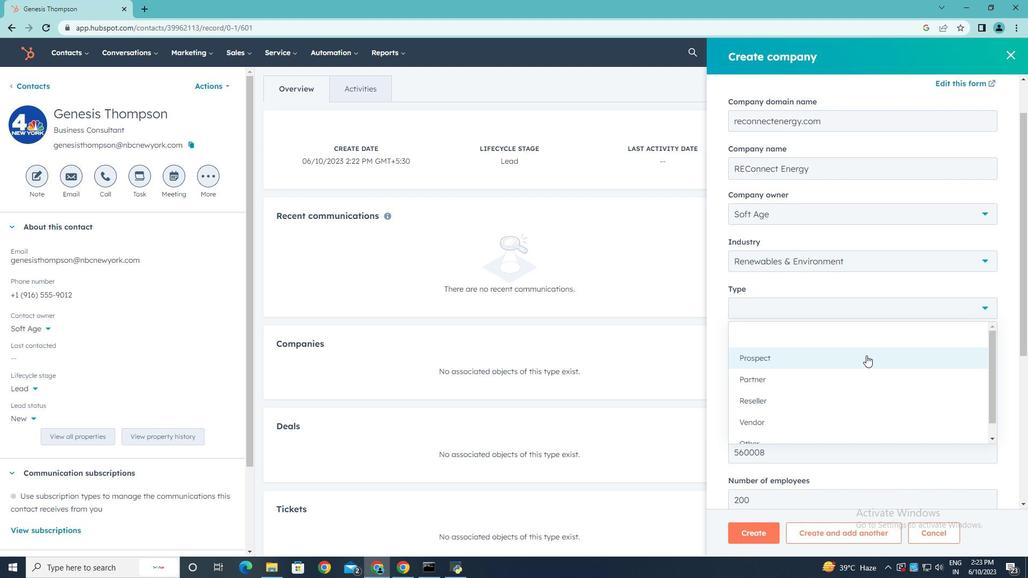 
Action: Mouse pressed left at (866, 355)
Screenshot: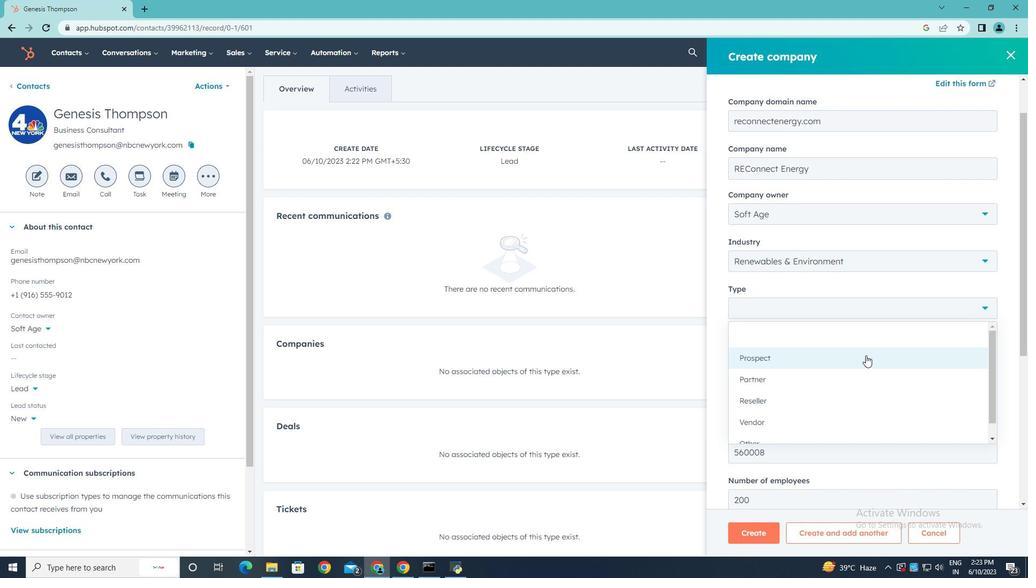 
Action: Mouse scrolled (866, 355) with delta (0, 0)
Screenshot: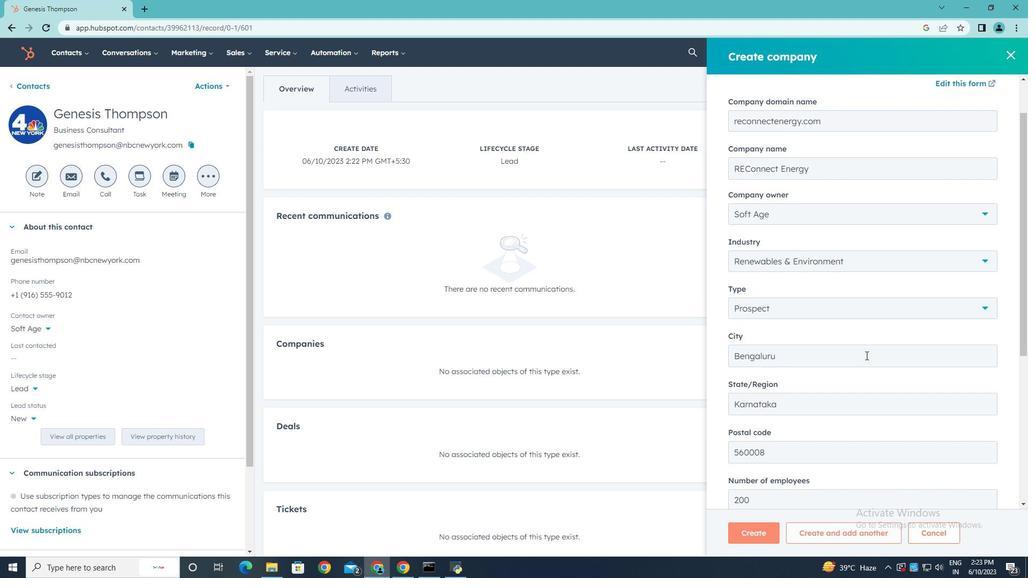 
Action: Mouse scrolled (866, 355) with delta (0, 0)
Screenshot: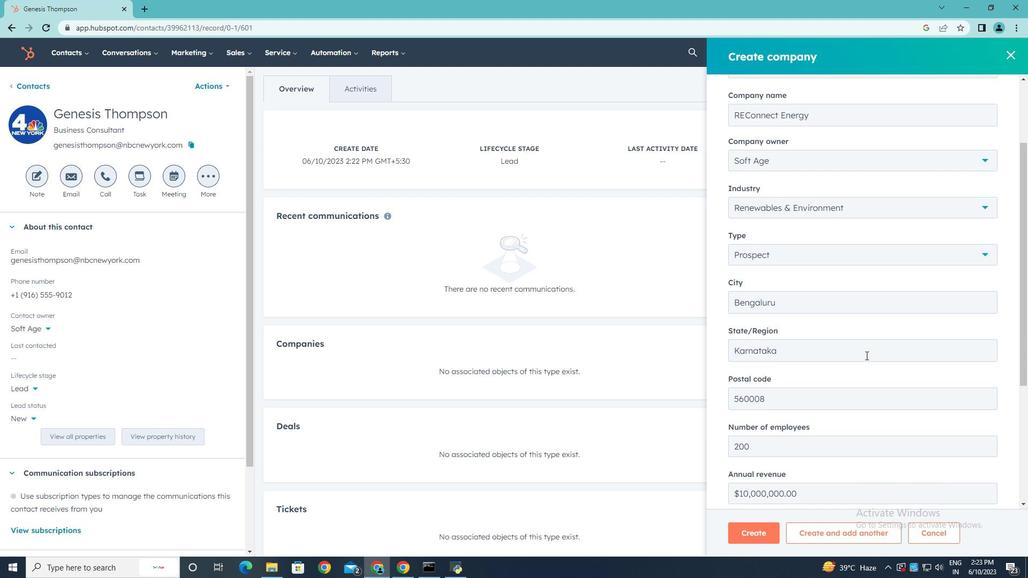 
Action: Mouse scrolled (866, 355) with delta (0, 0)
Screenshot: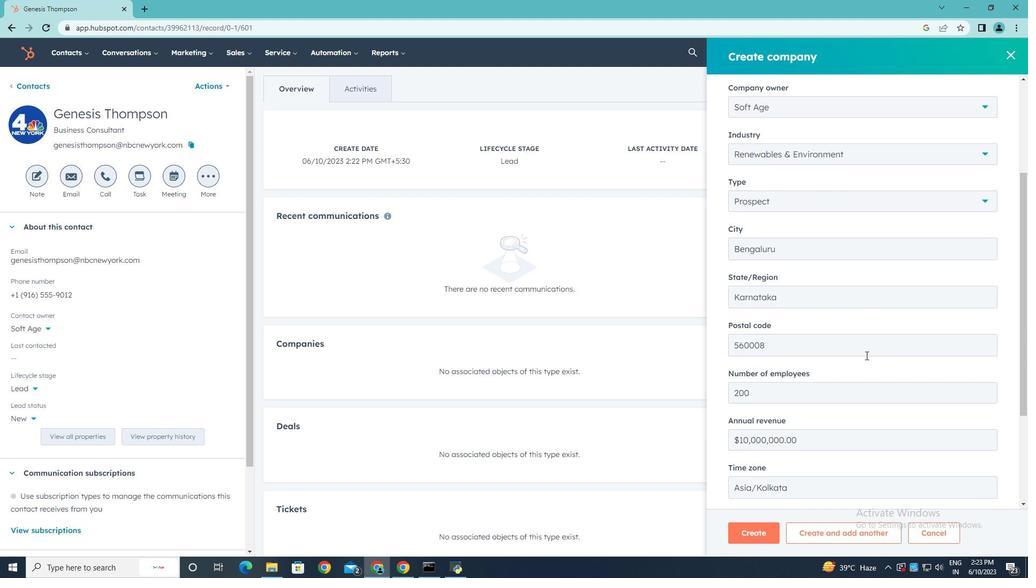 
Action: Mouse scrolled (866, 355) with delta (0, 0)
Screenshot: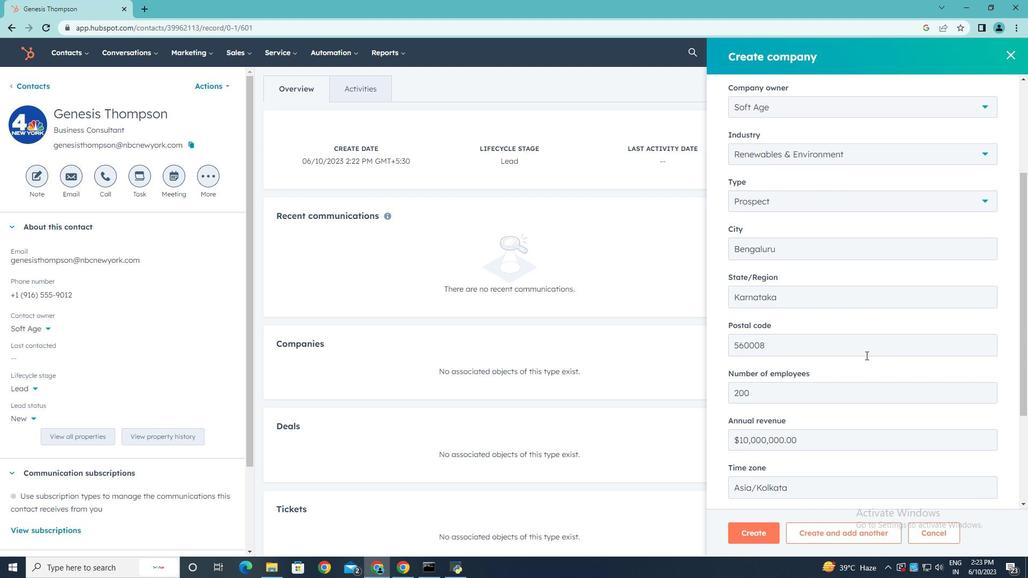 
Action: Mouse scrolled (866, 355) with delta (0, 0)
Screenshot: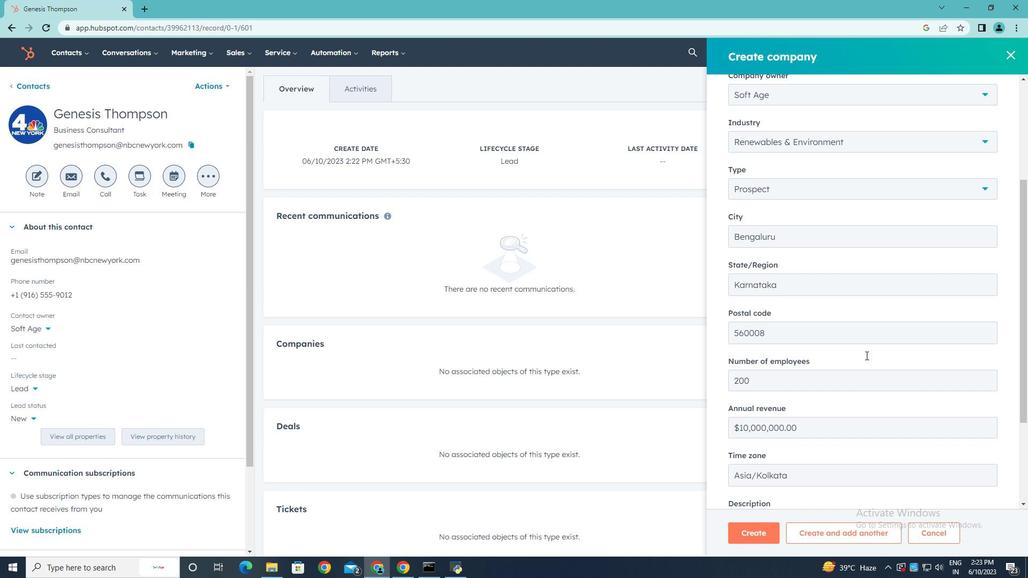 
Action: Mouse scrolled (866, 355) with delta (0, 0)
Screenshot: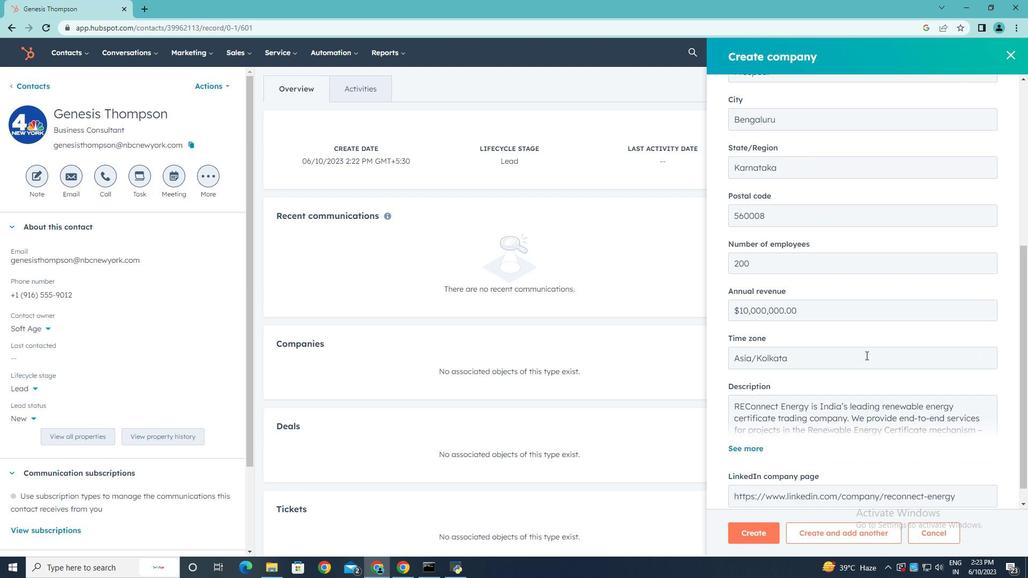 
Action: Mouse scrolled (866, 355) with delta (0, 0)
Screenshot: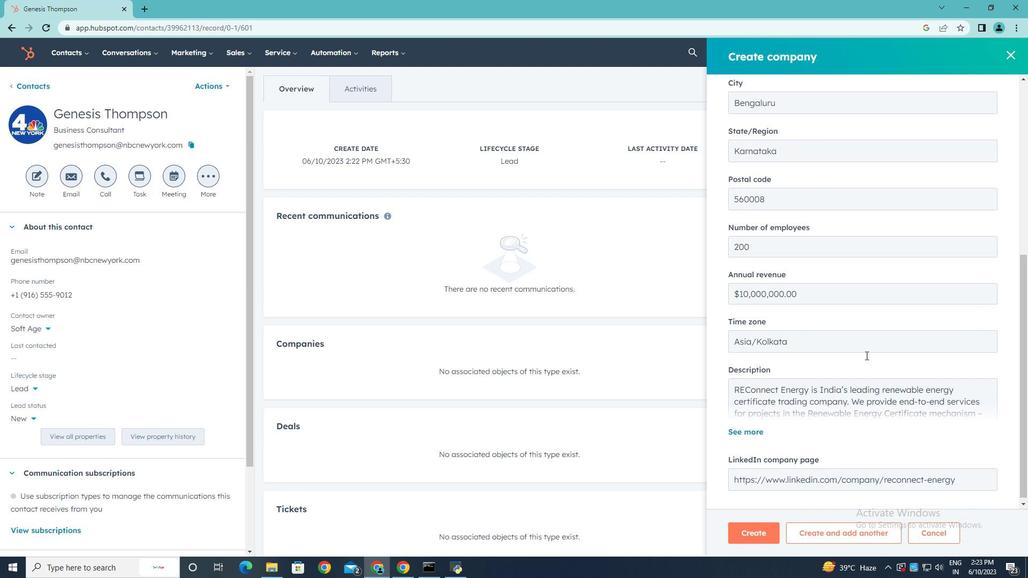 
Action: Mouse scrolled (866, 355) with delta (0, 0)
Screenshot: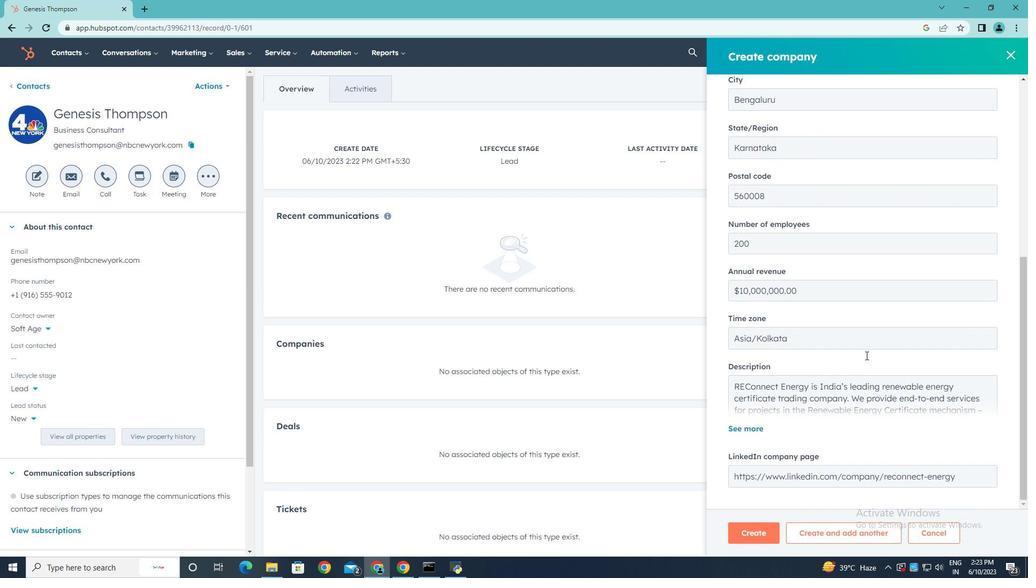 
Action: Mouse scrolled (866, 355) with delta (0, 0)
Screenshot: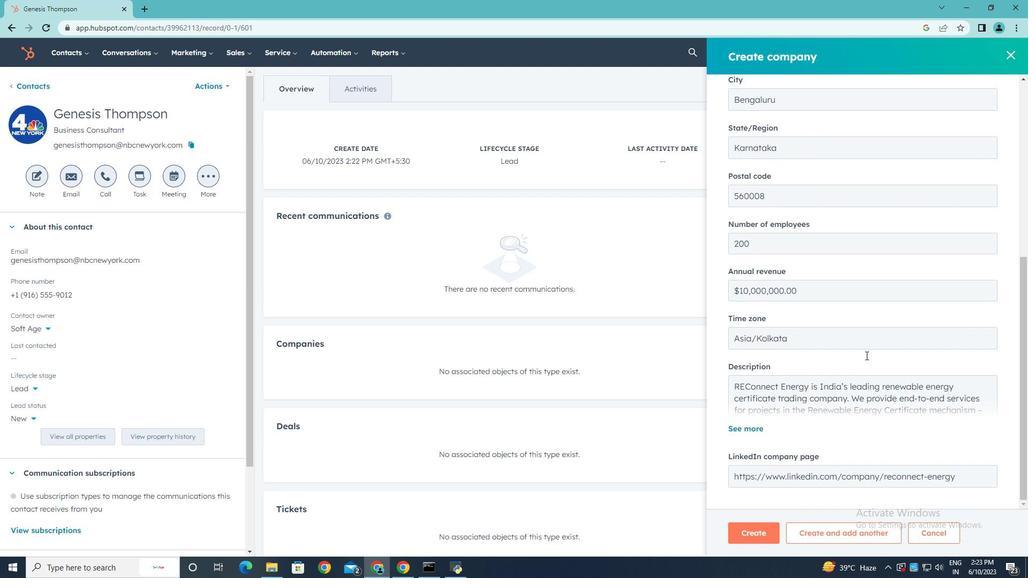 
Action: Mouse moved to (763, 527)
Screenshot: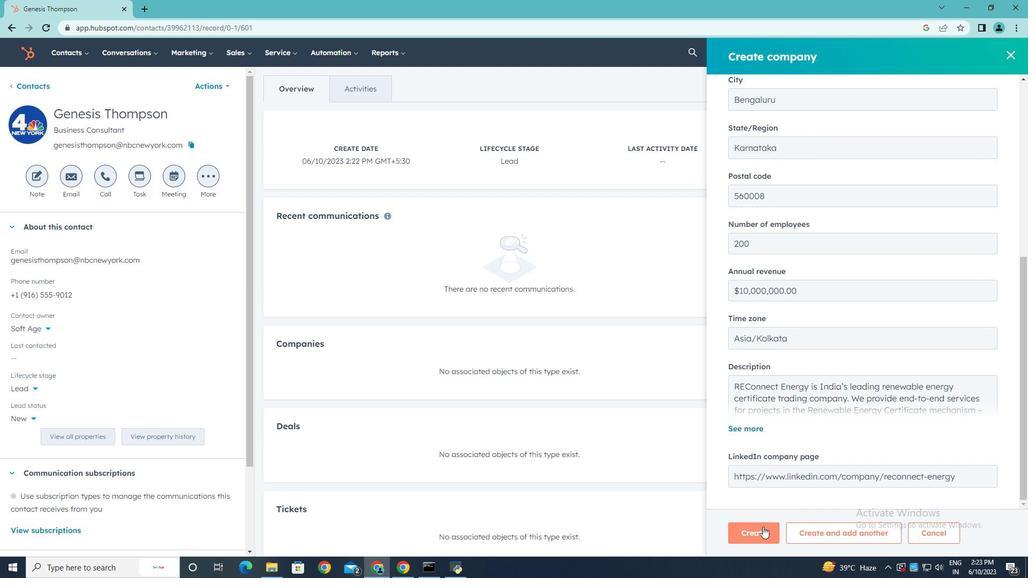 
Action: Mouse pressed left at (763, 527)
Screenshot: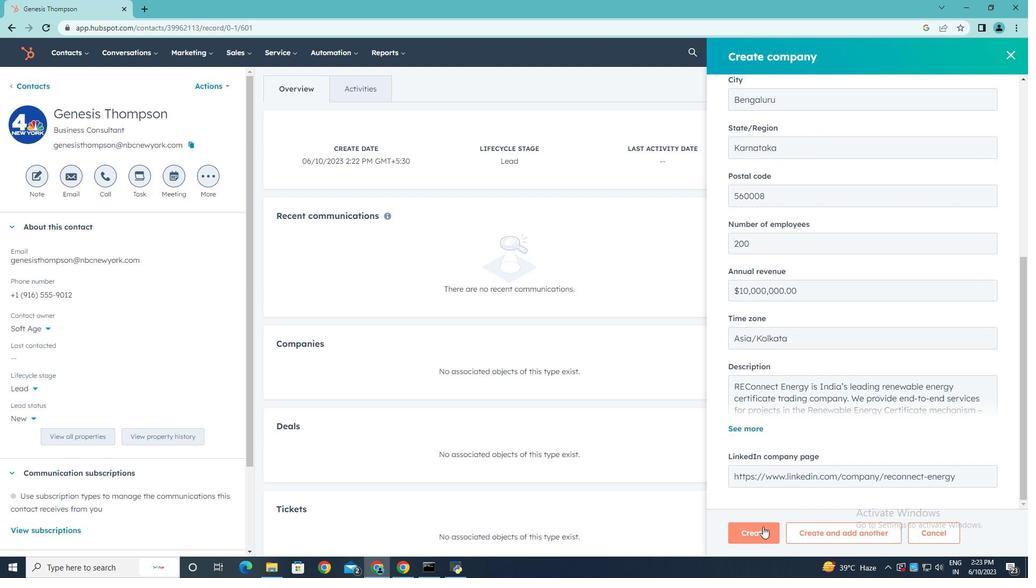 
Action: Mouse moved to (586, 372)
Screenshot: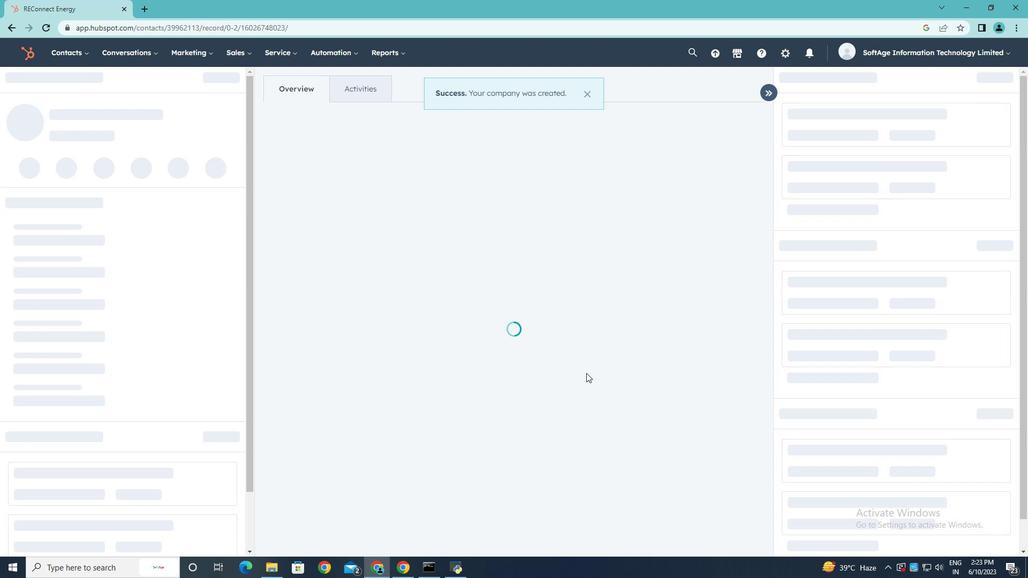 
